 Task: Create a due date automation trigger when advanced on, 2 days before a card is due add fields with custom field "Resume" set to a date more than 1 days from now at 11:00 AM.
Action: Mouse moved to (1068, 324)
Screenshot: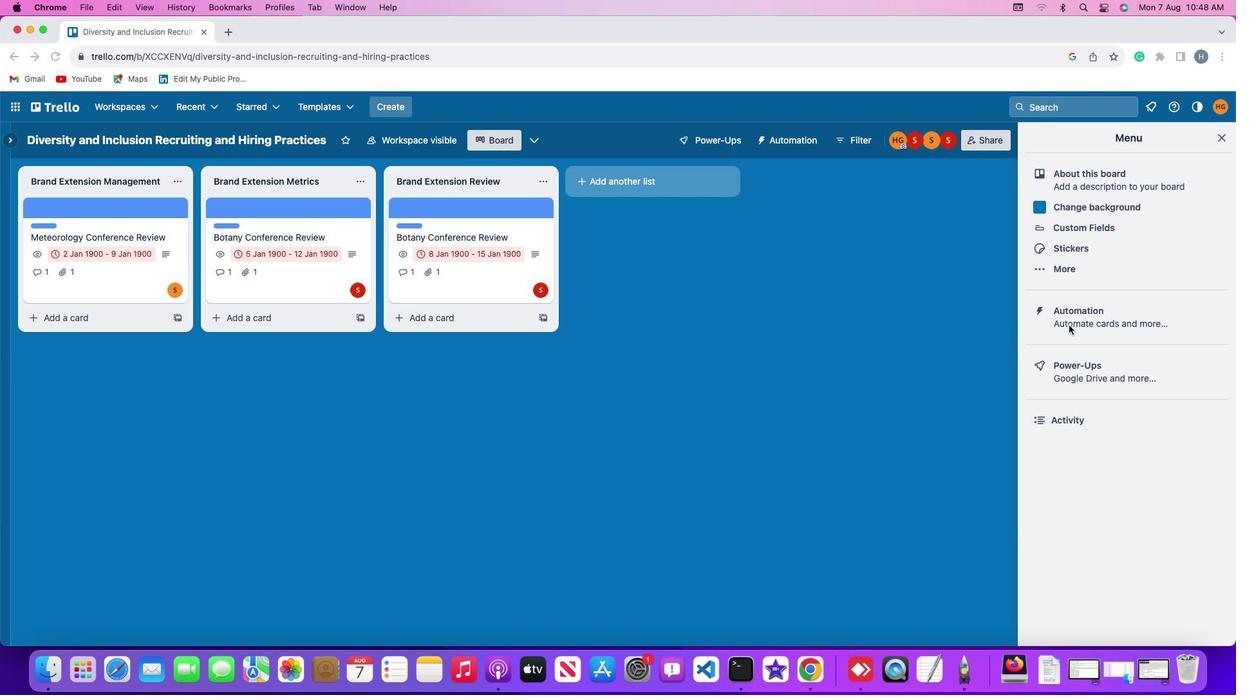 
Action: Mouse pressed left at (1068, 324)
Screenshot: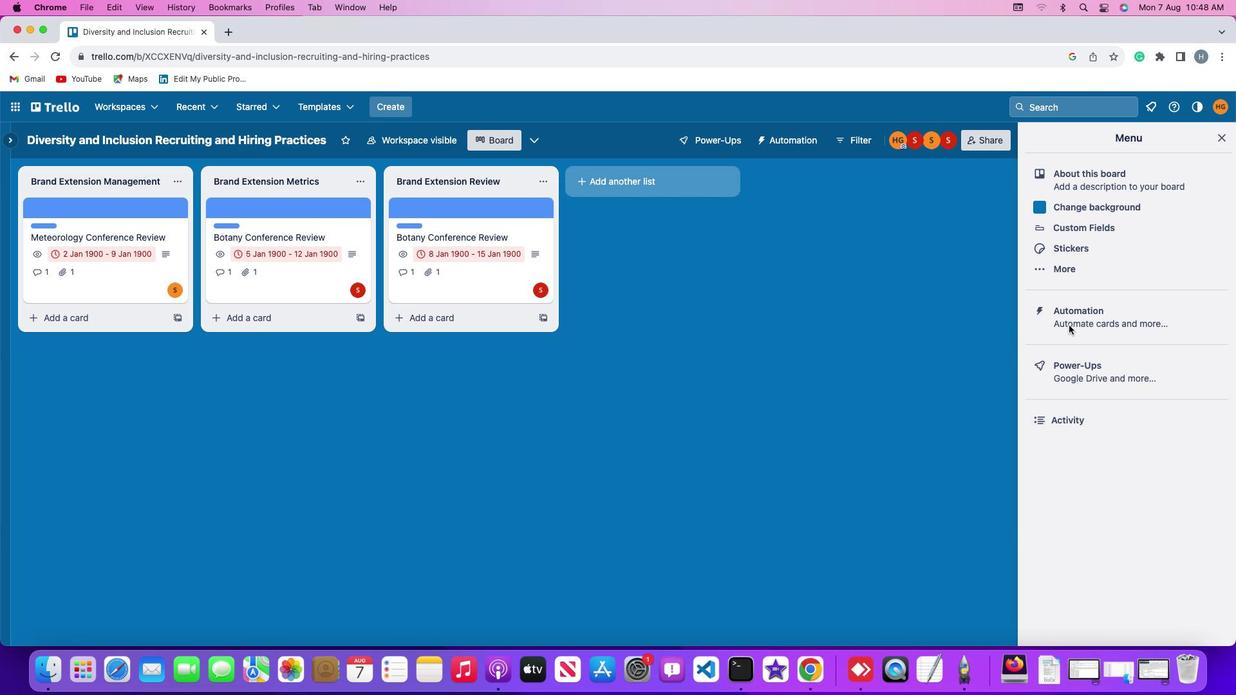 
Action: Mouse pressed left at (1068, 324)
Screenshot: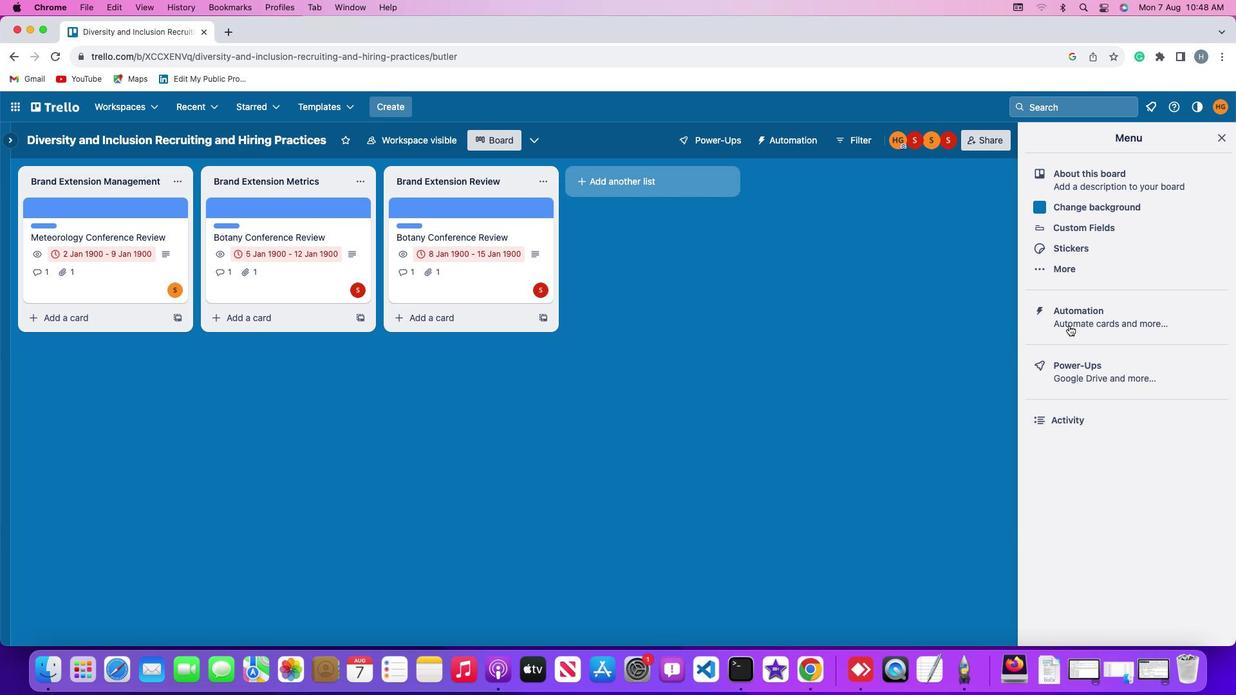
Action: Mouse moved to (51, 303)
Screenshot: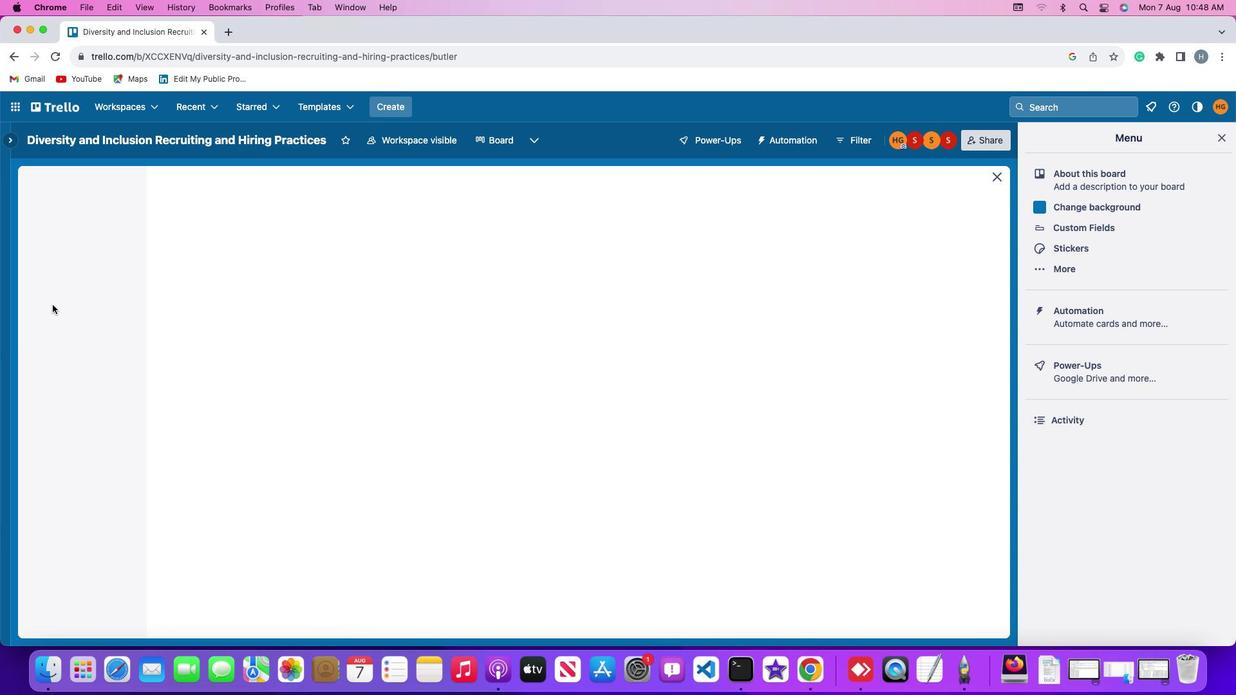 
Action: Mouse pressed left at (51, 303)
Screenshot: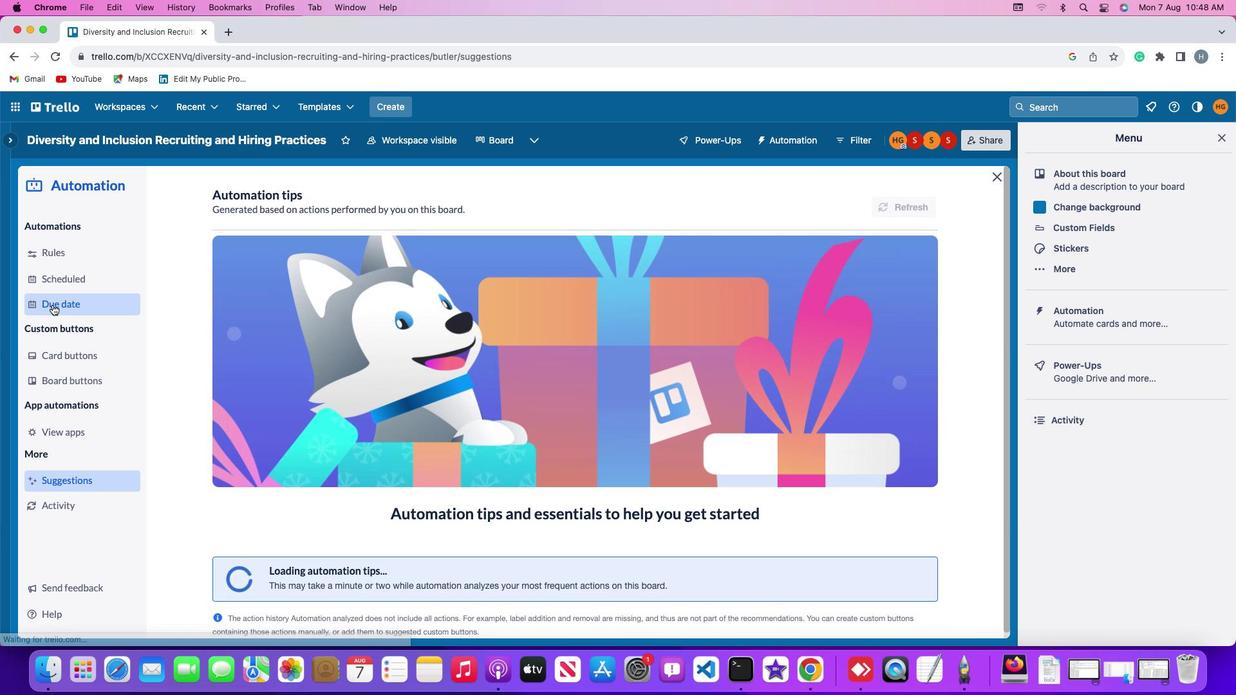 
Action: Mouse moved to (877, 195)
Screenshot: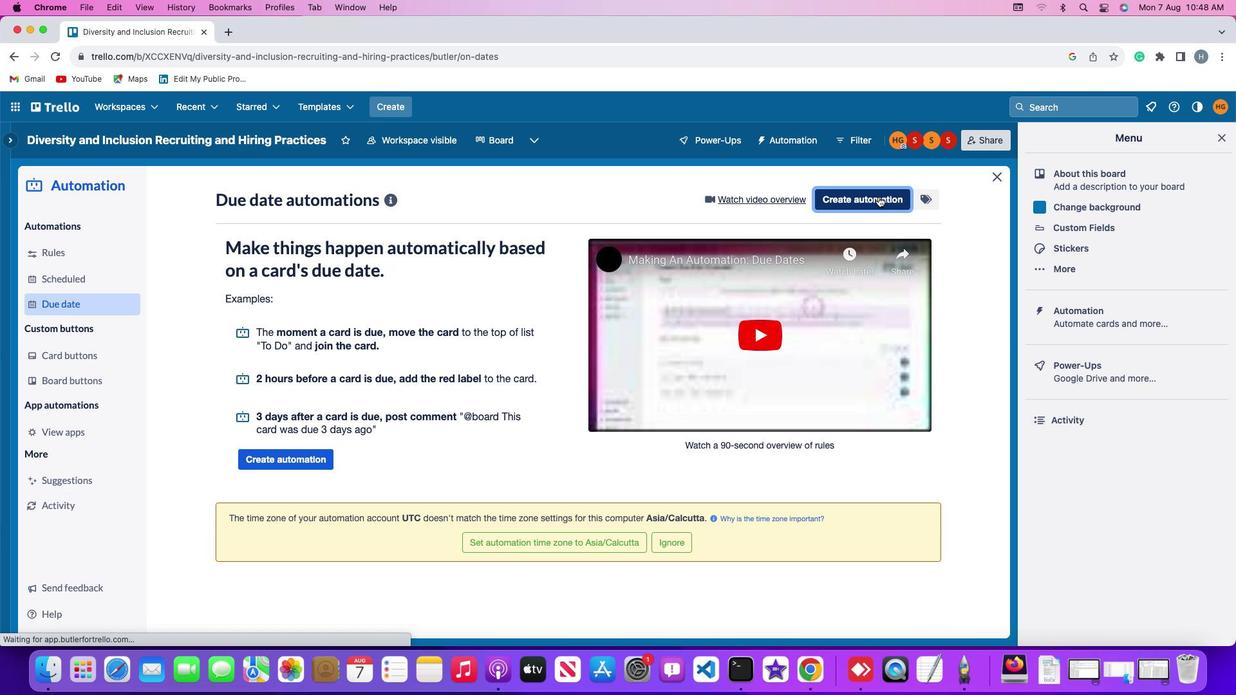 
Action: Mouse pressed left at (877, 195)
Screenshot: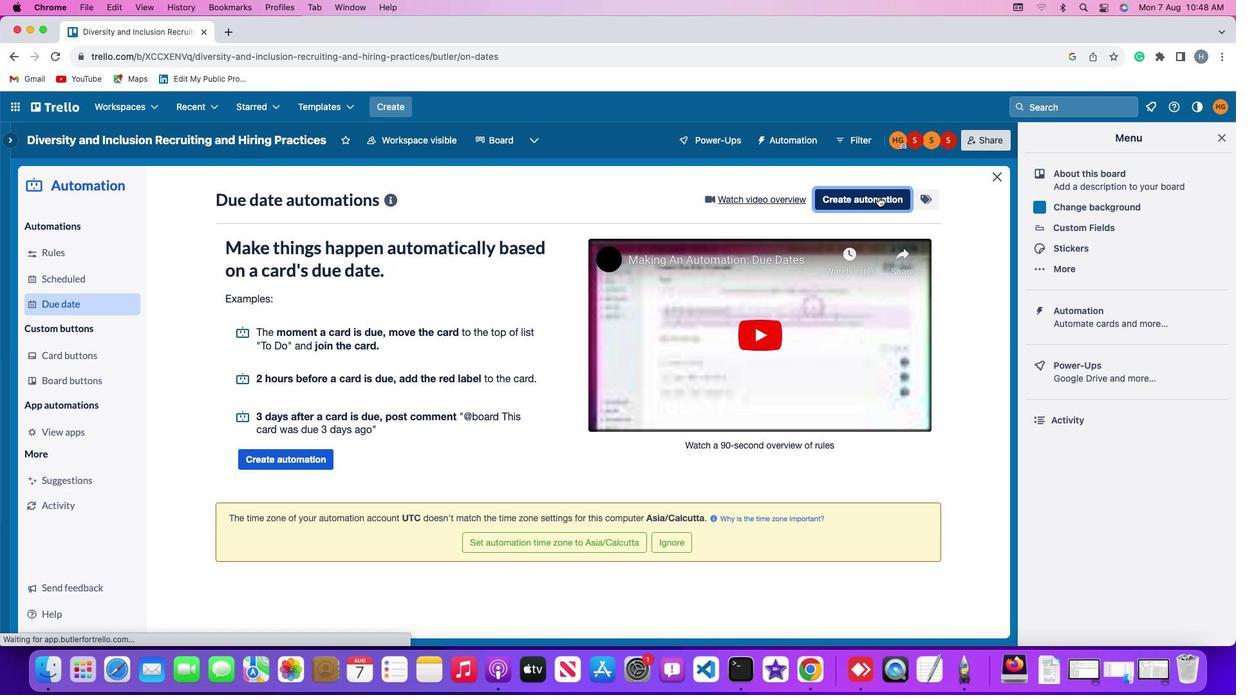 
Action: Mouse moved to (578, 317)
Screenshot: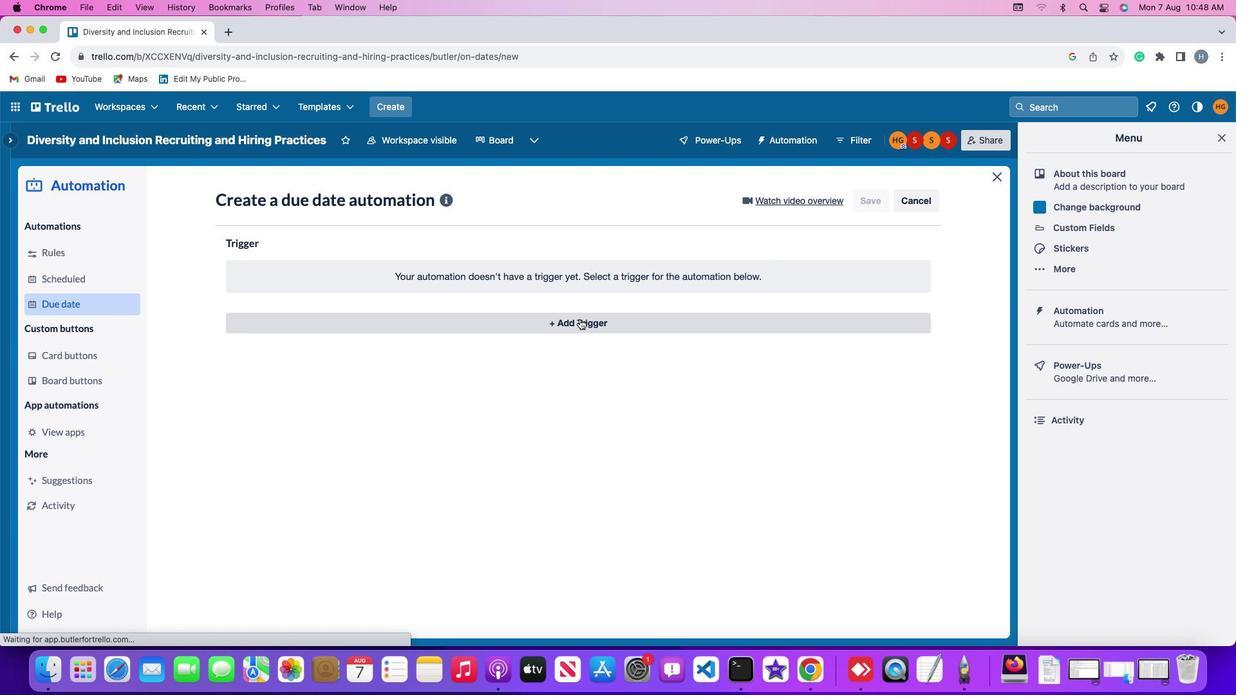 
Action: Mouse pressed left at (578, 317)
Screenshot: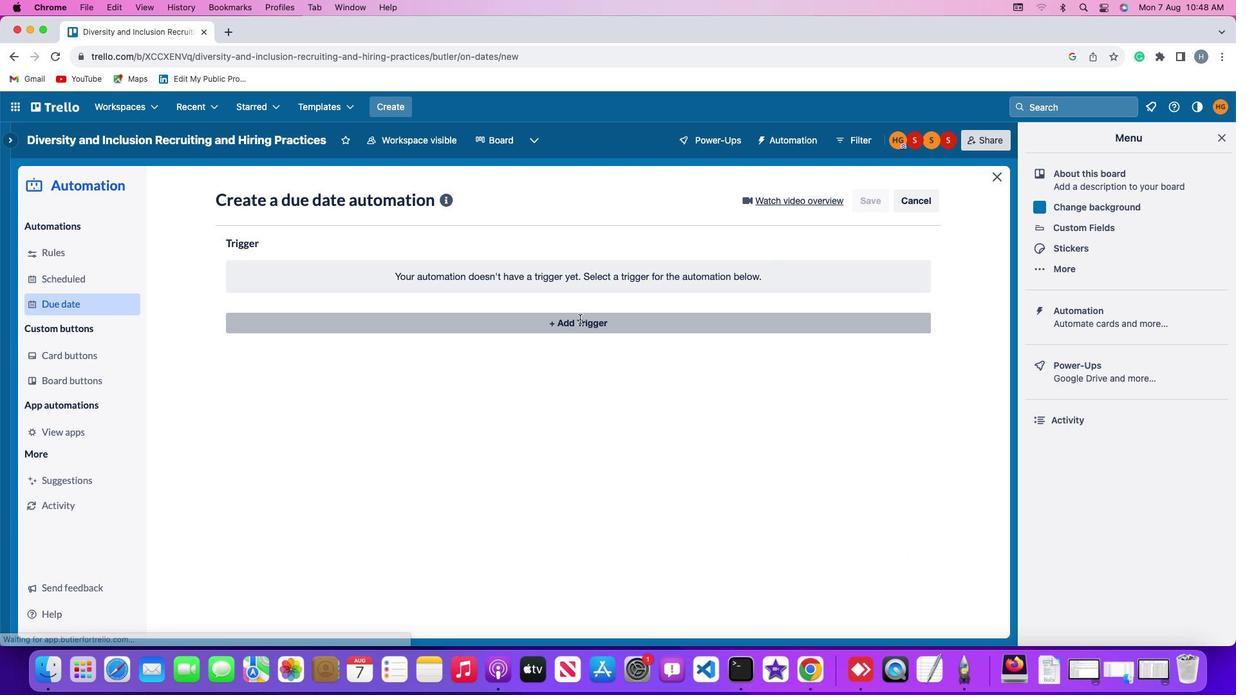 
Action: Mouse moved to (247, 516)
Screenshot: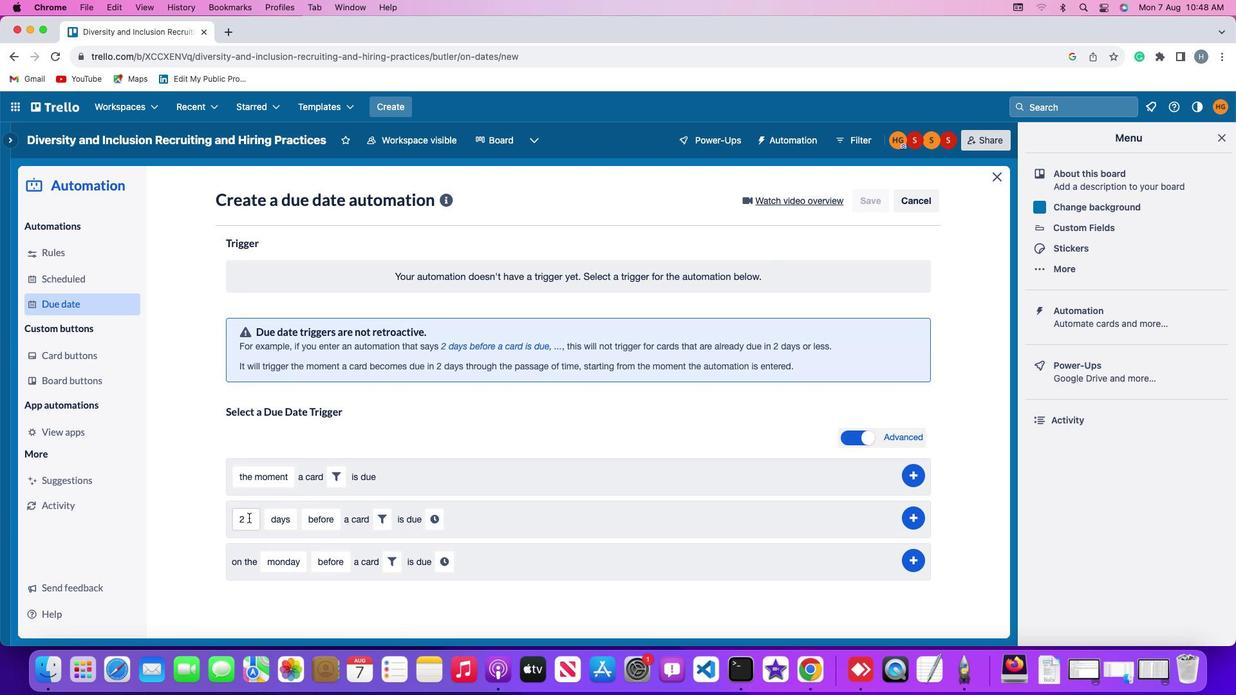 
Action: Mouse pressed left at (247, 516)
Screenshot: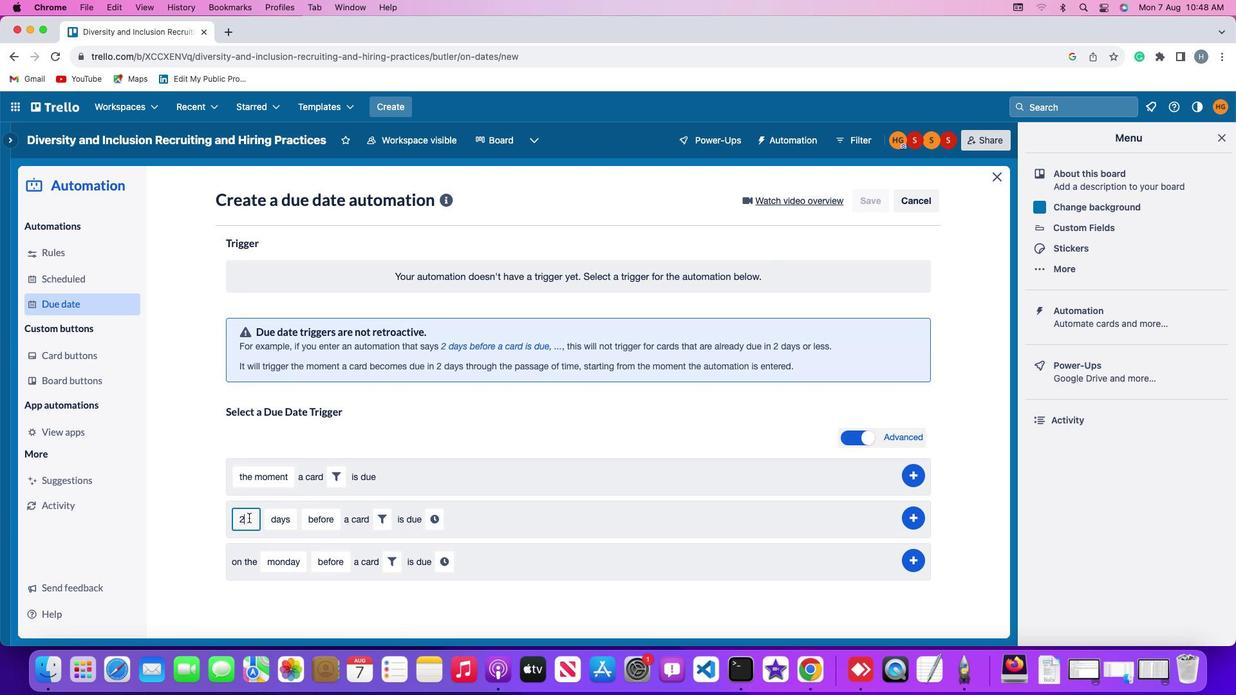 
Action: Key pressed Key.backspace
Screenshot: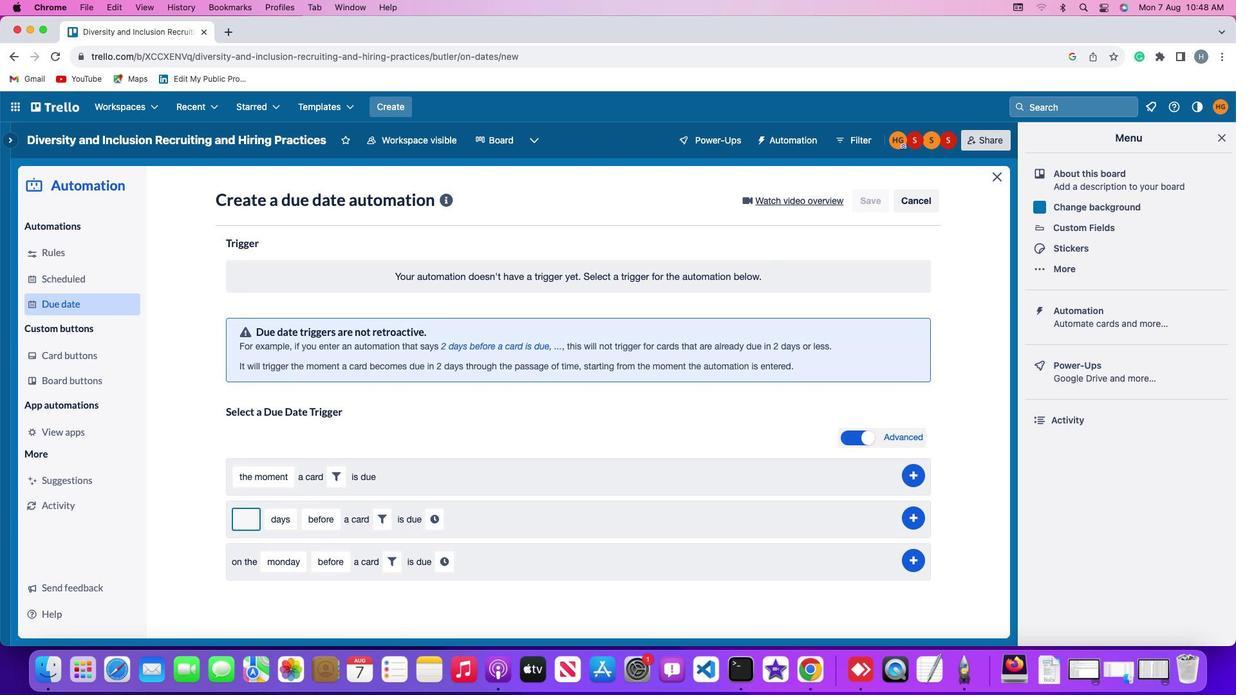 
Action: Mouse moved to (247, 516)
Screenshot: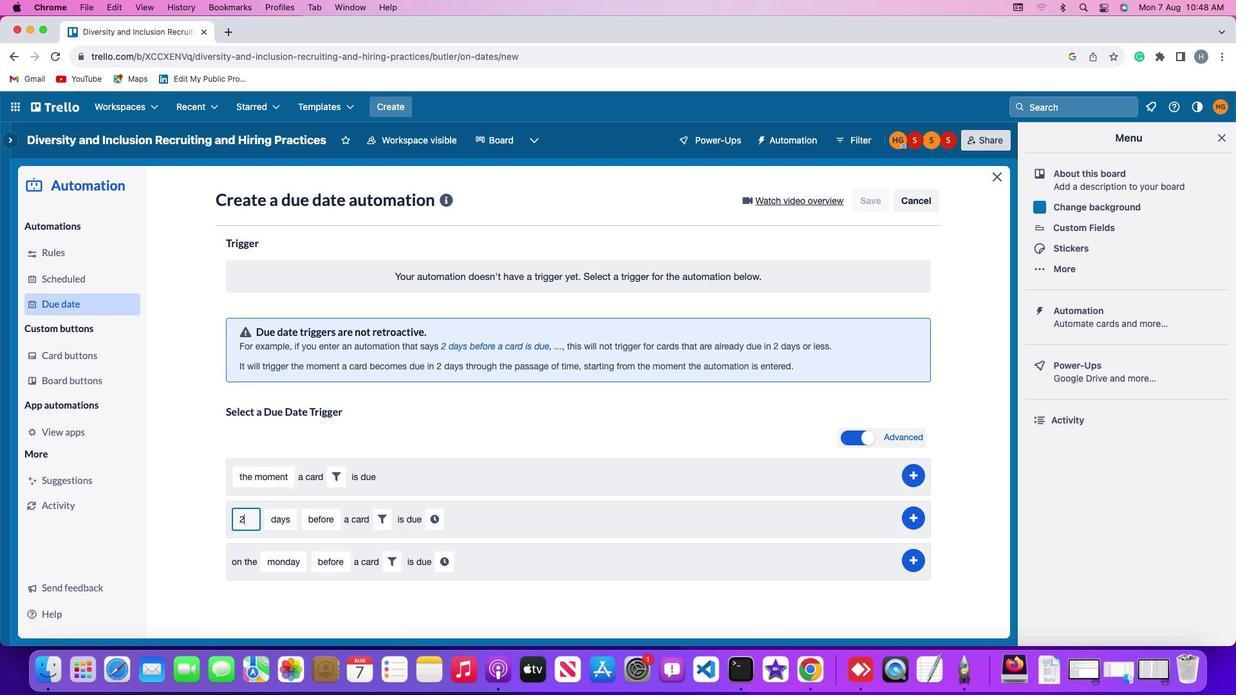 
Action: Key pressed '2'
Screenshot: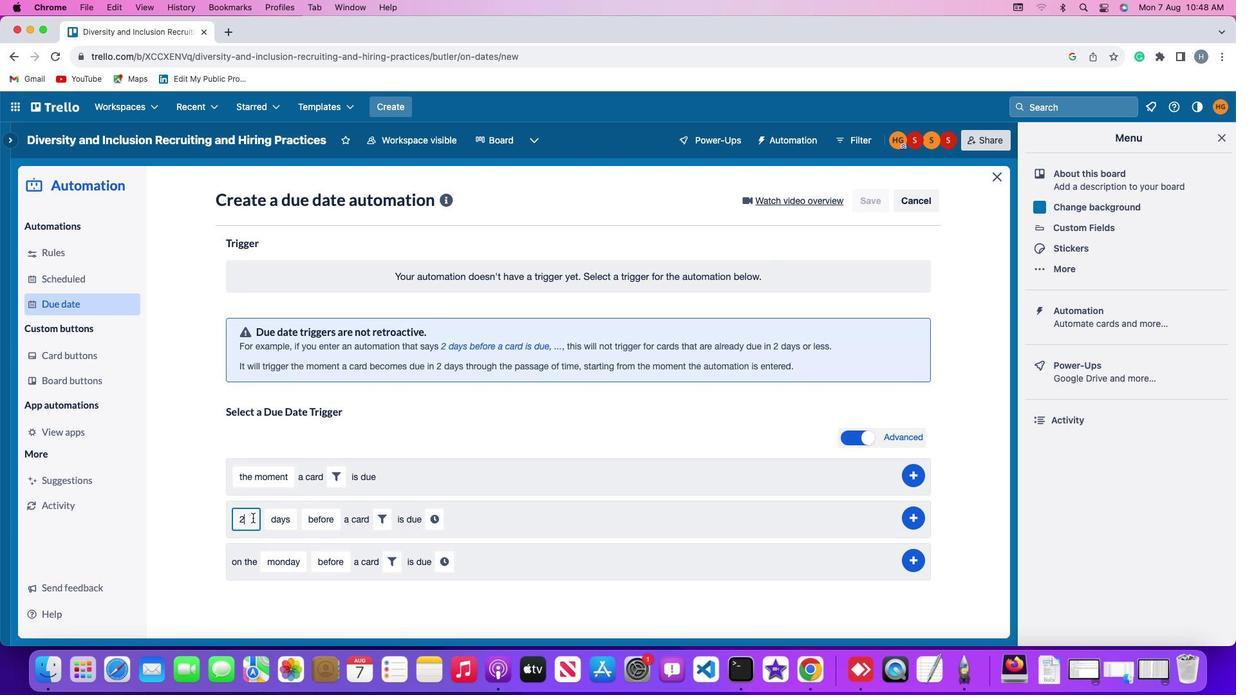 
Action: Mouse moved to (282, 516)
Screenshot: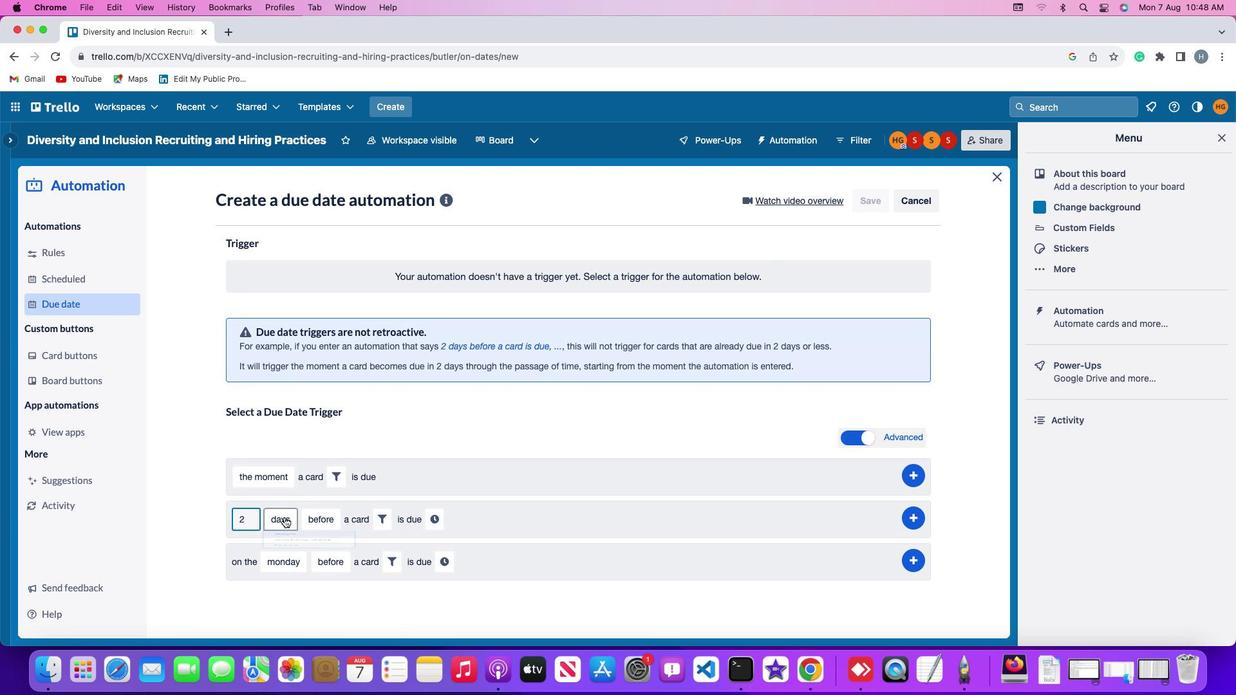 
Action: Mouse pressed left at (282, 516)
Screenshot: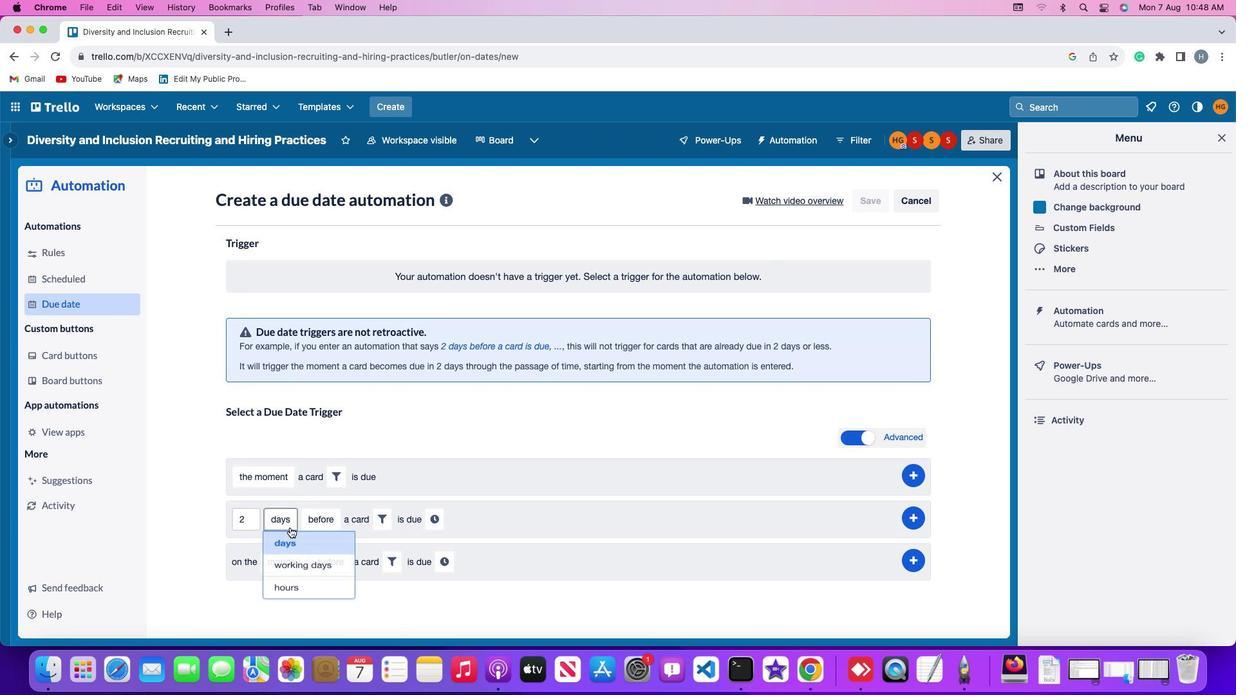 
Action: Mouse moved to (296, 542)
Screenshot: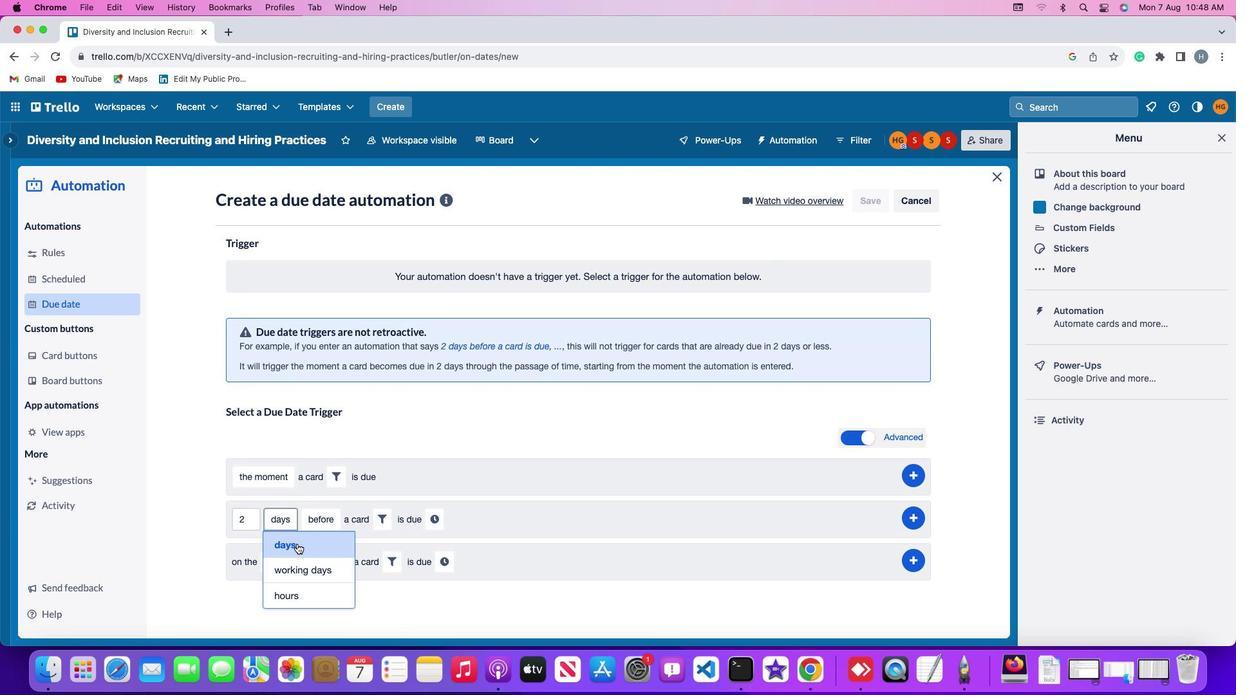 
Action: Mouse pressed left at (296, 542)
Screenshot: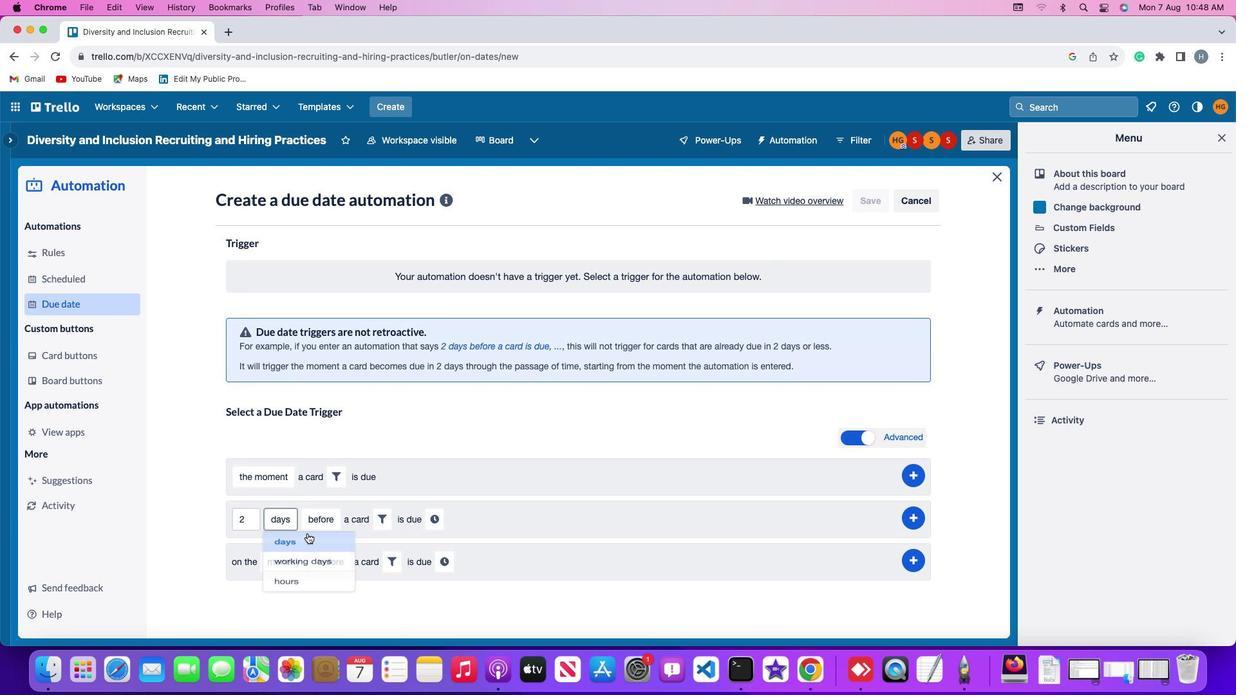 
Action: Mouse moved to (319, 522)
Screenshot: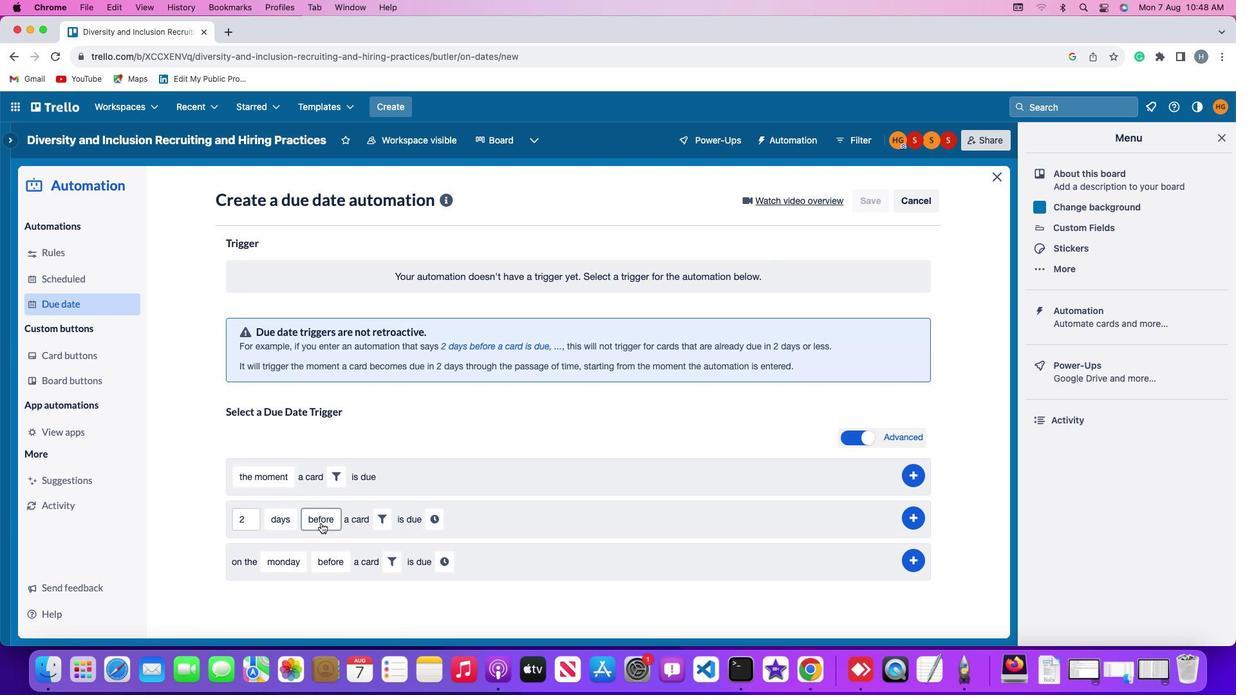 
Action: Mouse pressed left at (319, 522)
Screenshot: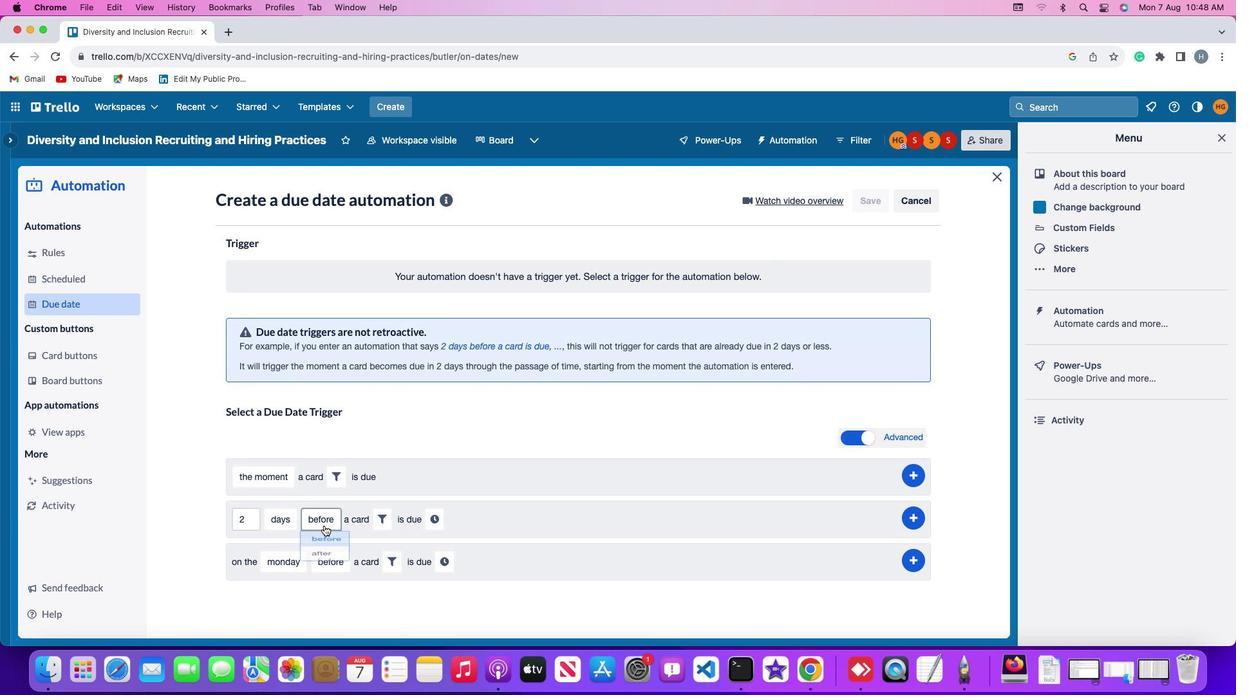 
Action: Mouse moved to (333, 546)
Screenshot: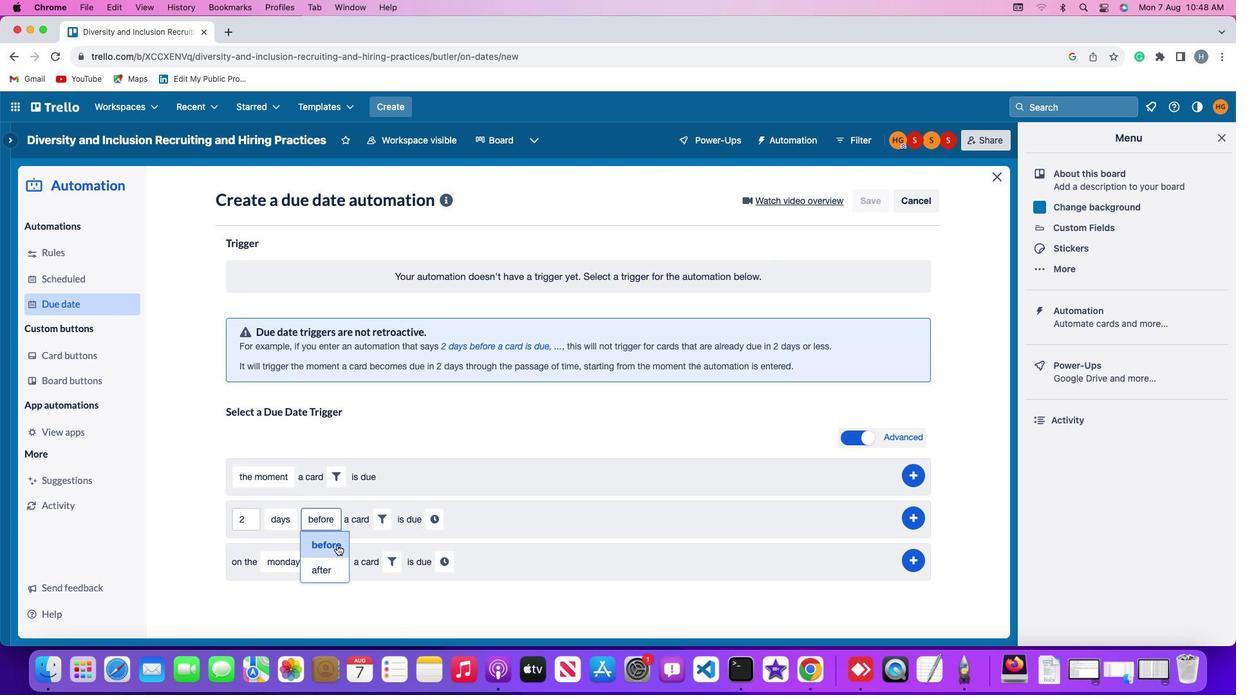 
Action: Mouse pressed left at (333, 546)
Screenshot: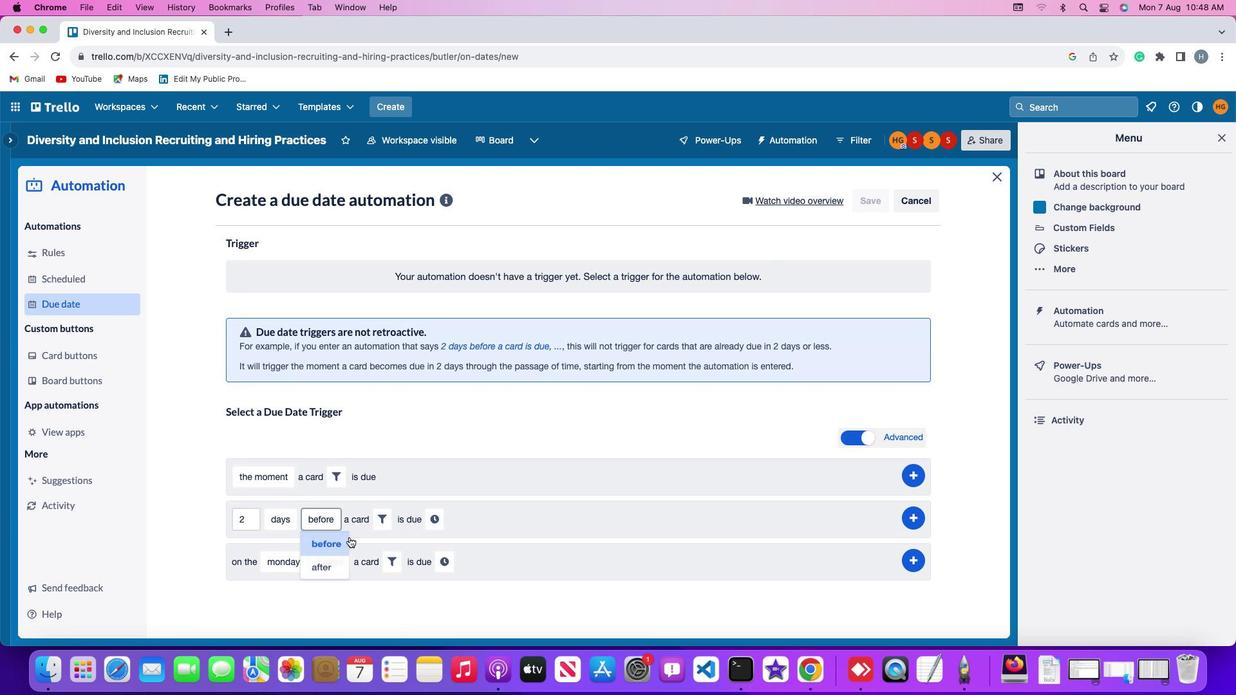 
Action: Mouse moved to (380, 518)
Screenshot: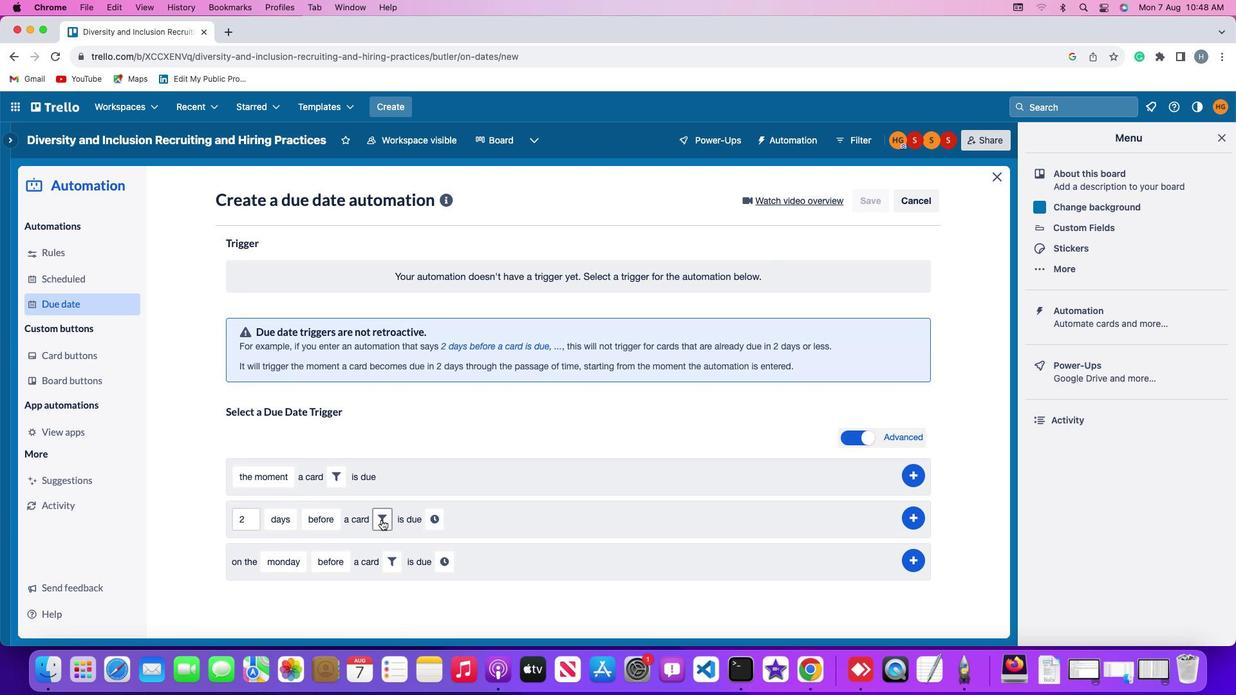 
Action: Mouse pressed left at (380, 518)
Screenshot: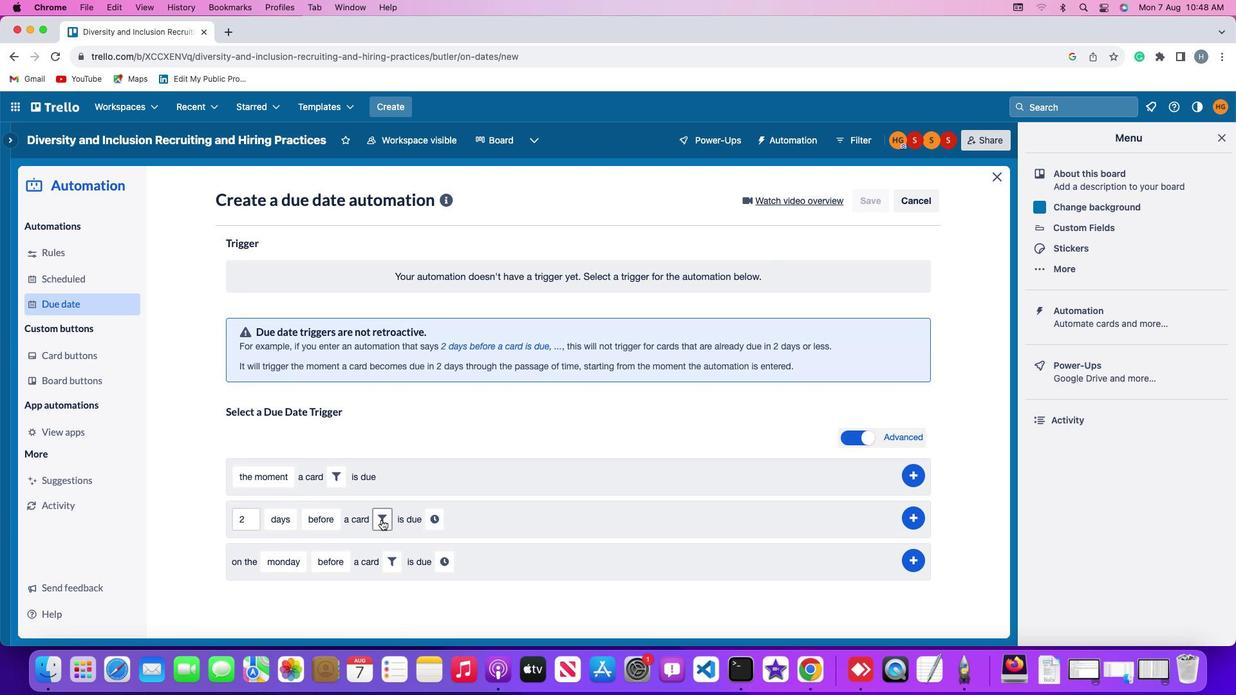 
Action: Mouse moved to (593, 559)
Screenshot: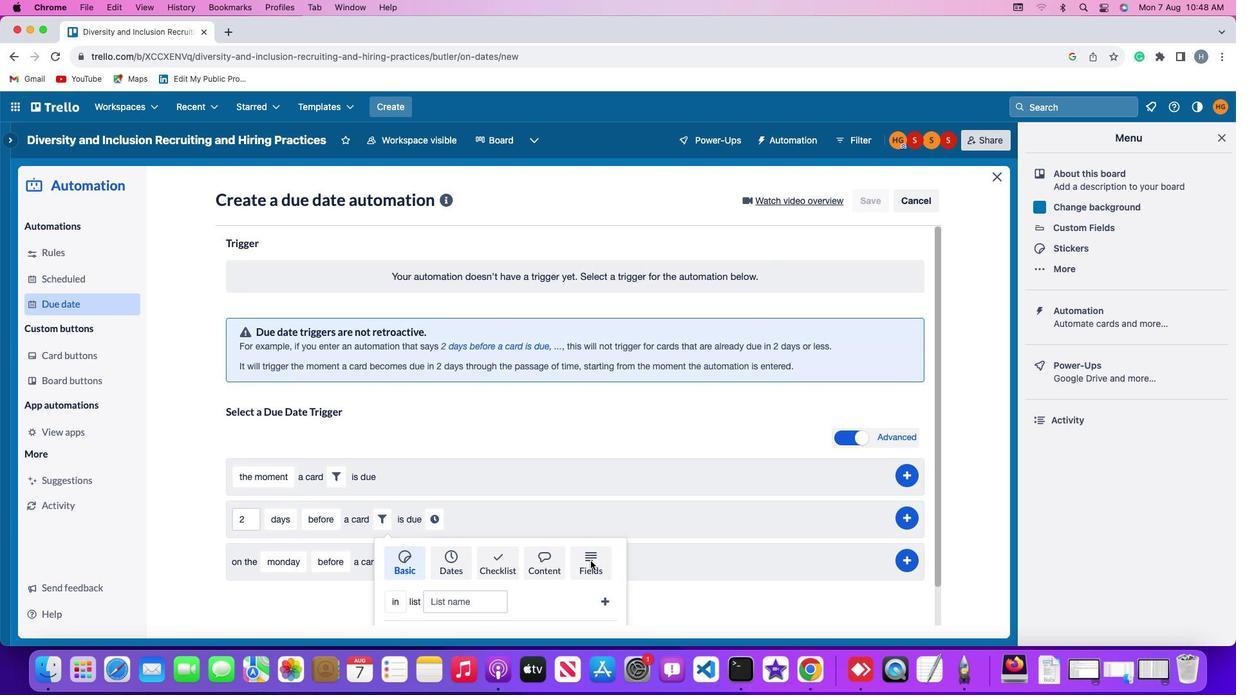
Action: Mouse pressed left at (593, 559)
Screenshot: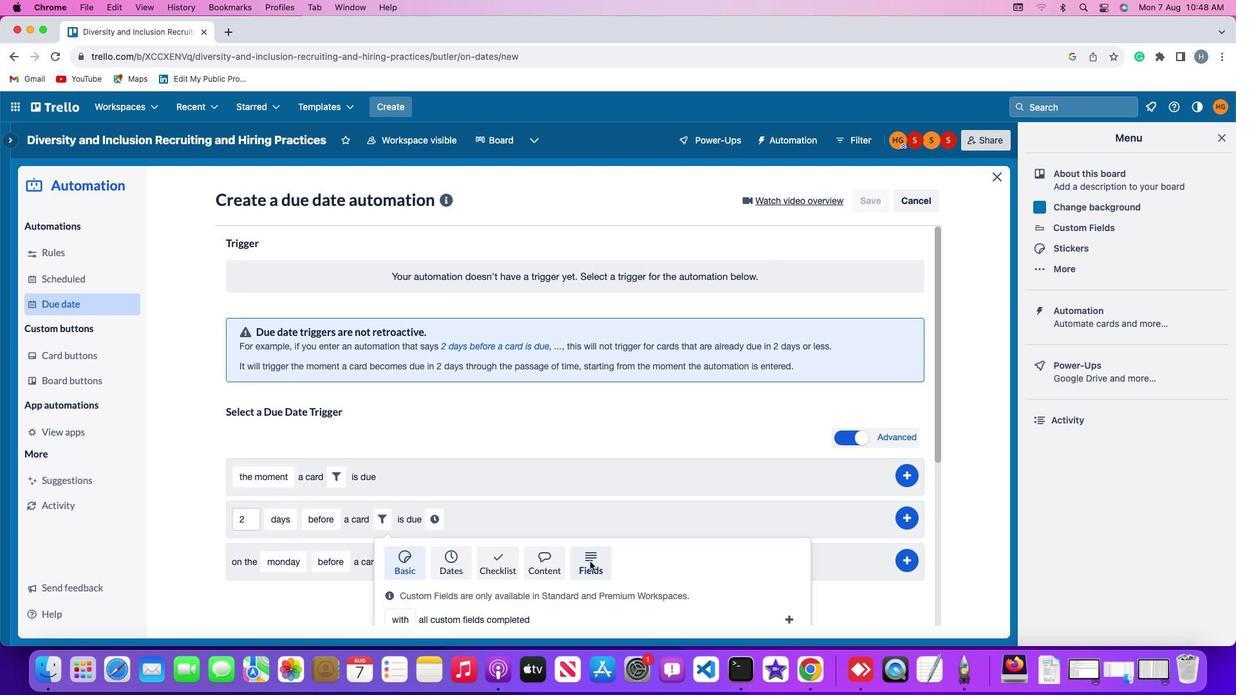
Action: Mouse moved to (430, 574)
Screenshot: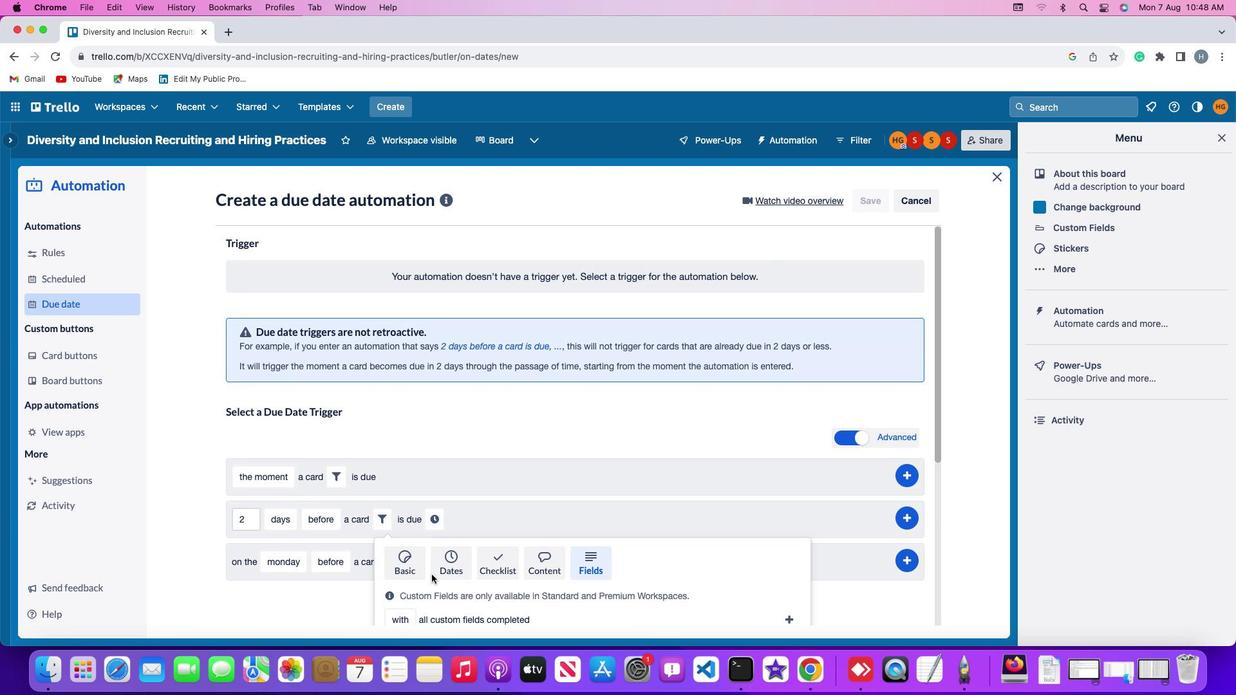 
Action: Mouse scrolled (430, 574) with delta (0, -1)
Screenshot: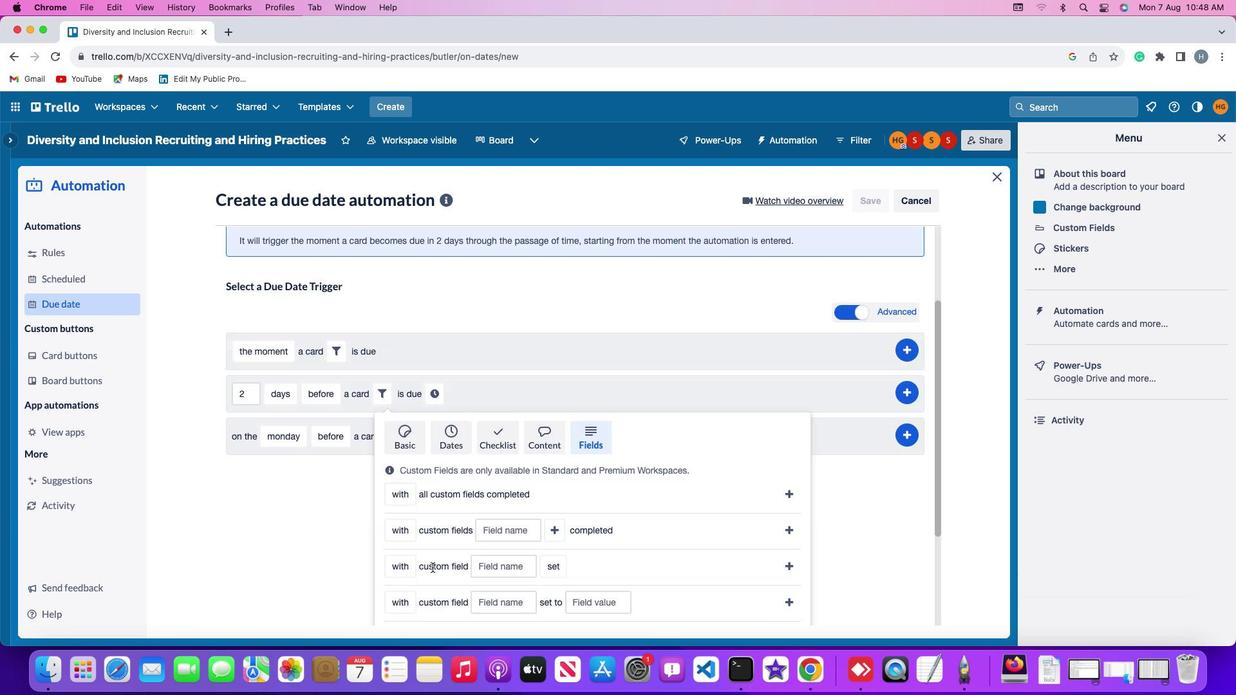 
Action: Mouse scrolled (430, 574) with delta (0, -1)
Screenshot: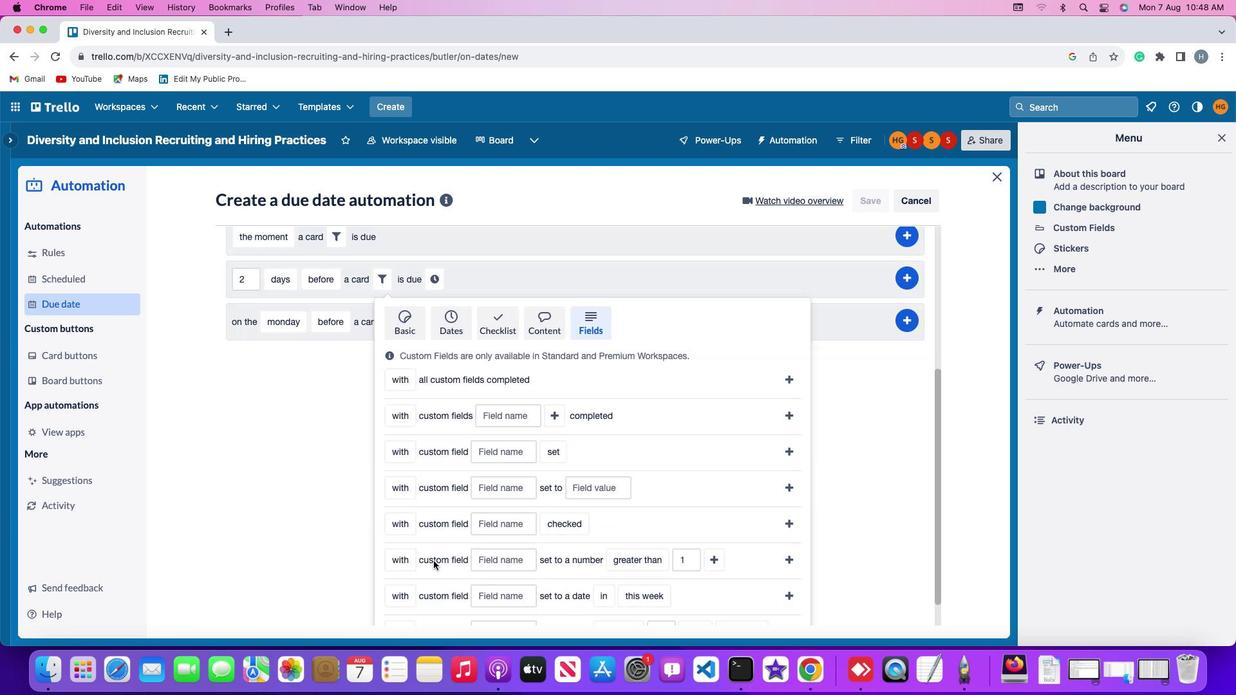 
Action: Mouse scrolled (430, 574) with delta (0, -3)
Screenshot: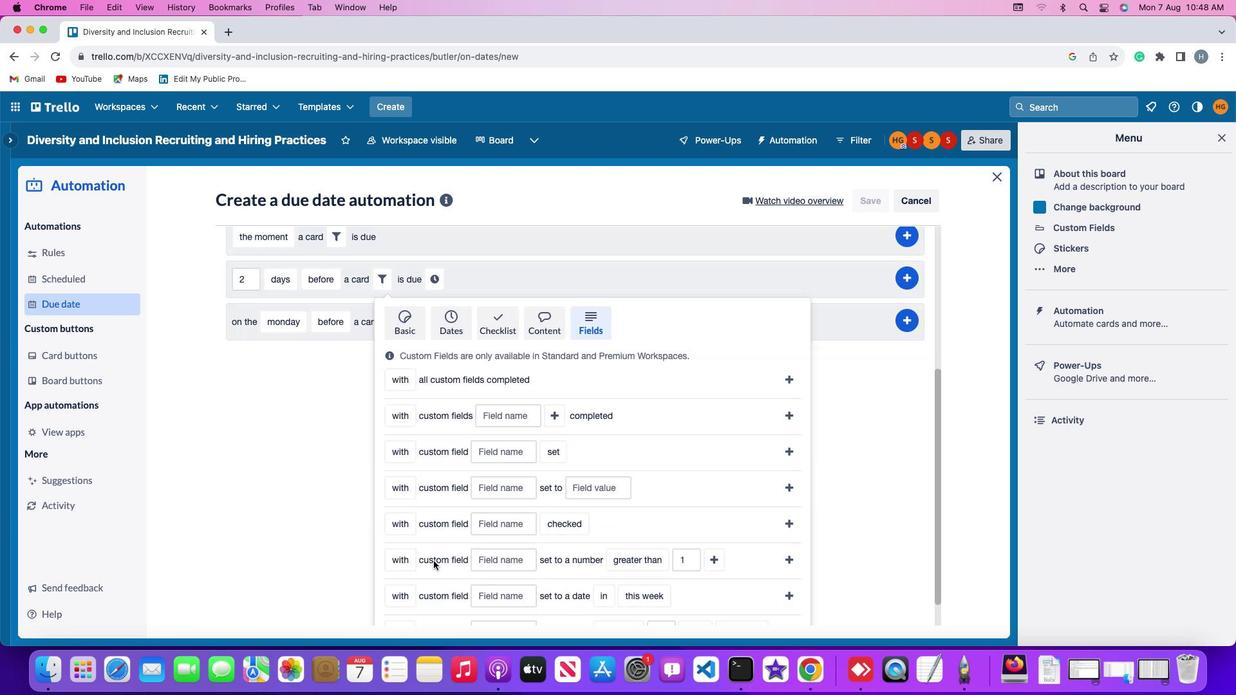 
Action: Mouse scrolled (430, 574) with delta (0, -3)
Screenshot: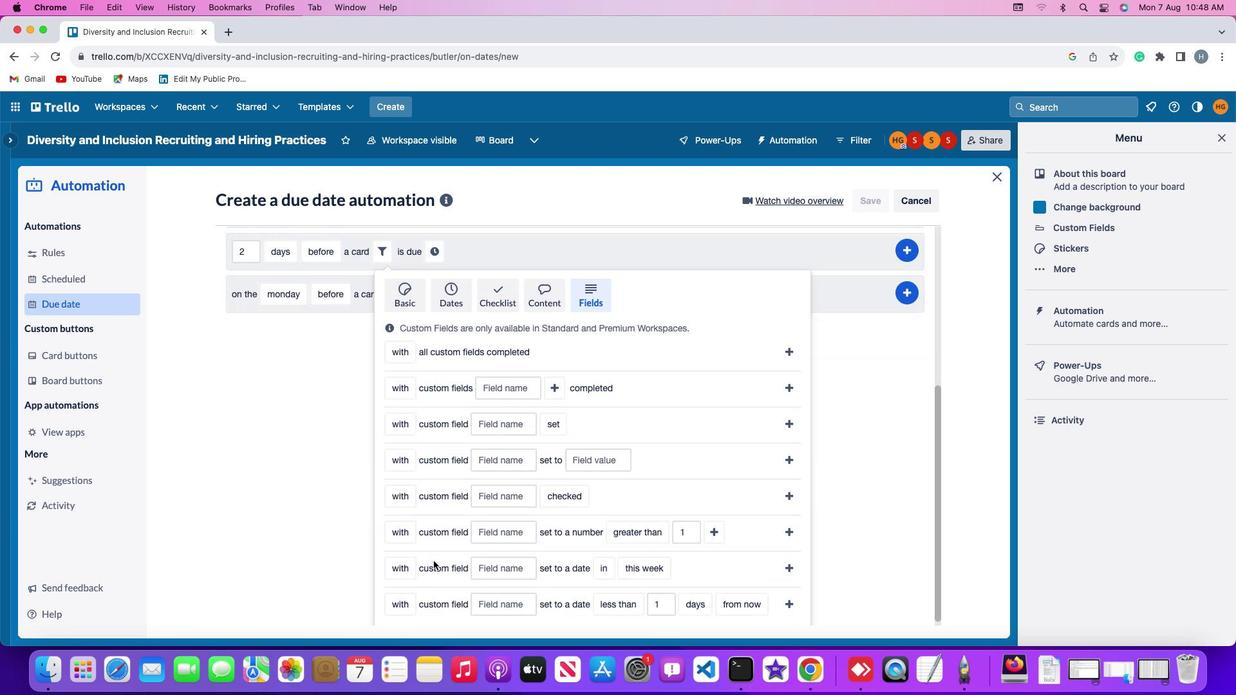 
Action: Mouse scrolled (430, 574) with delta (0, -4)
Screenshot: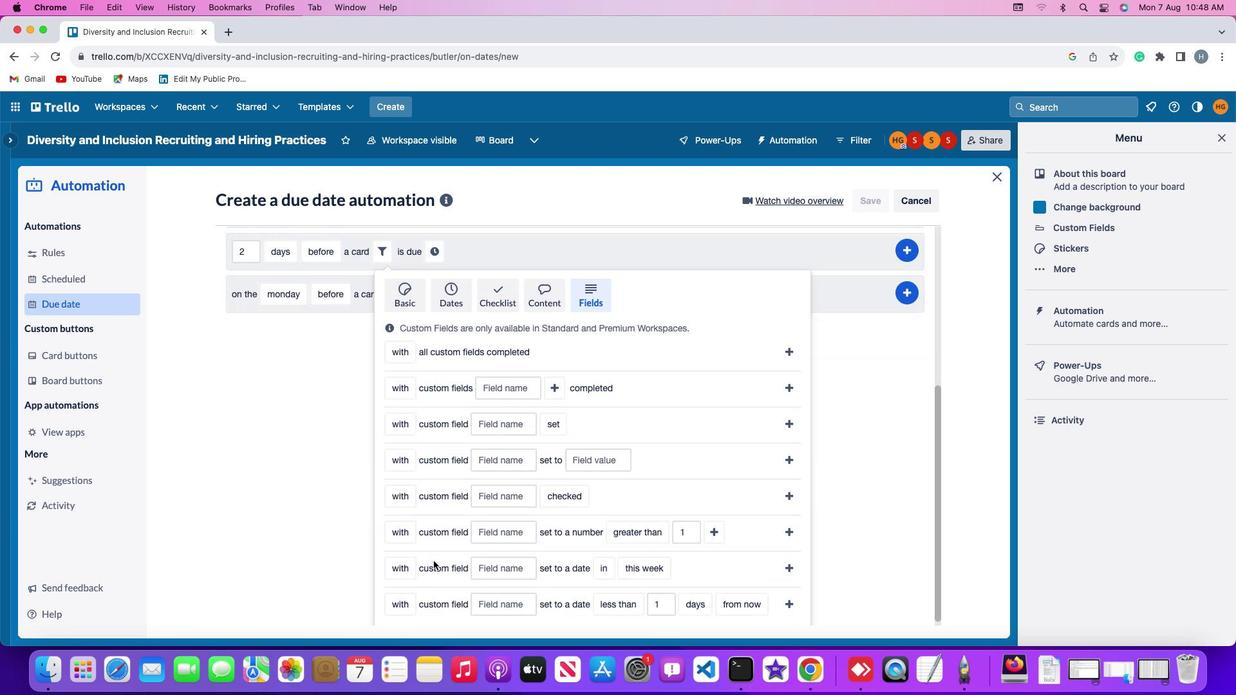 
Action: Mouse scrolled (430, 574) with delta (0, -5)
Screenshot: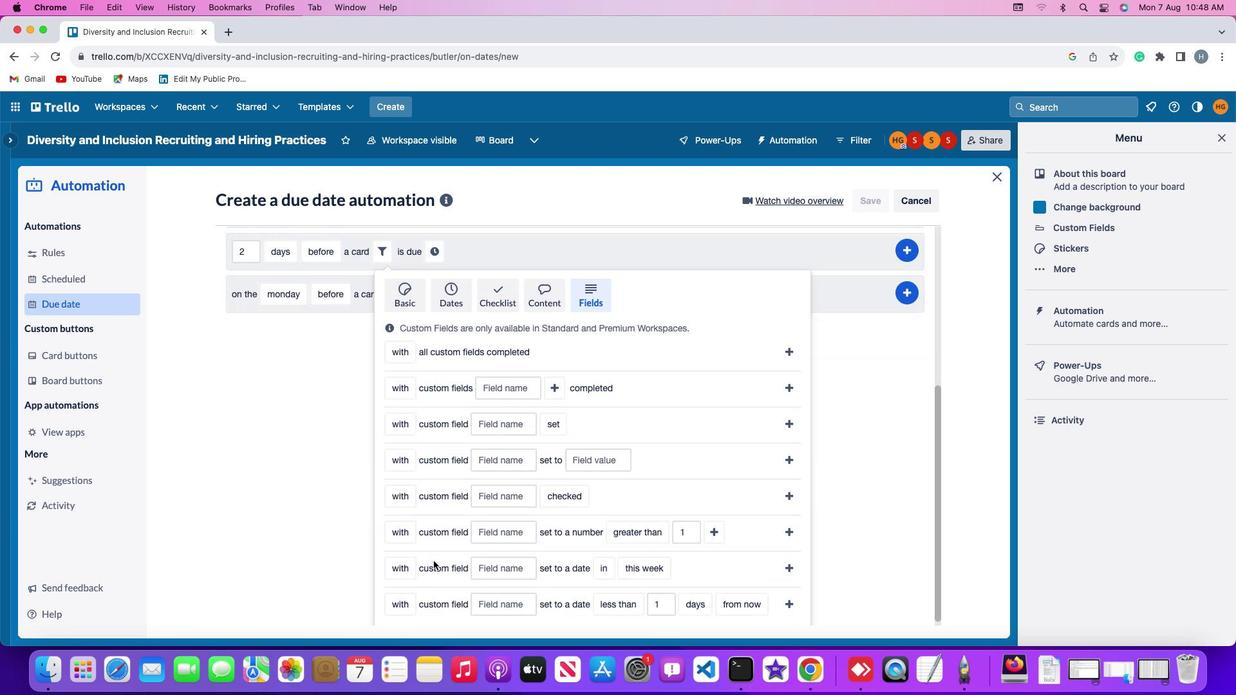 
Action: Mouse scrolled (430, 574) with delta (0, -5)
Screenshot: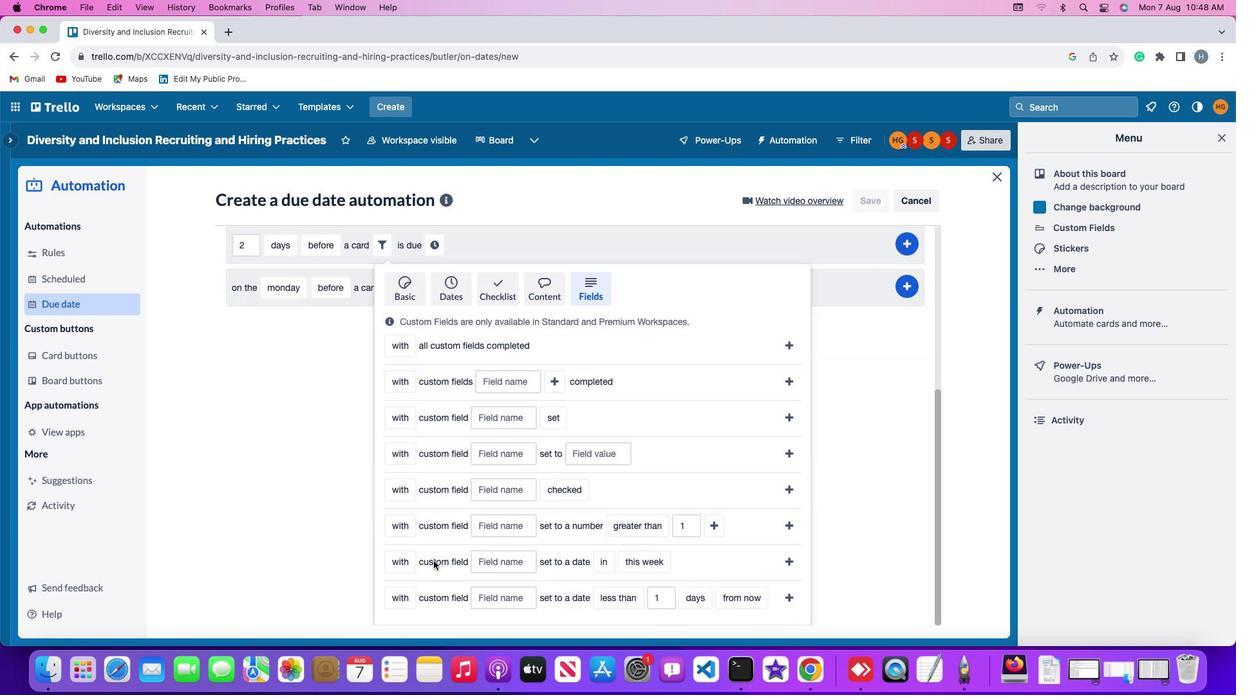 
Action: Mouse moved to (432, 560)
Screenshot: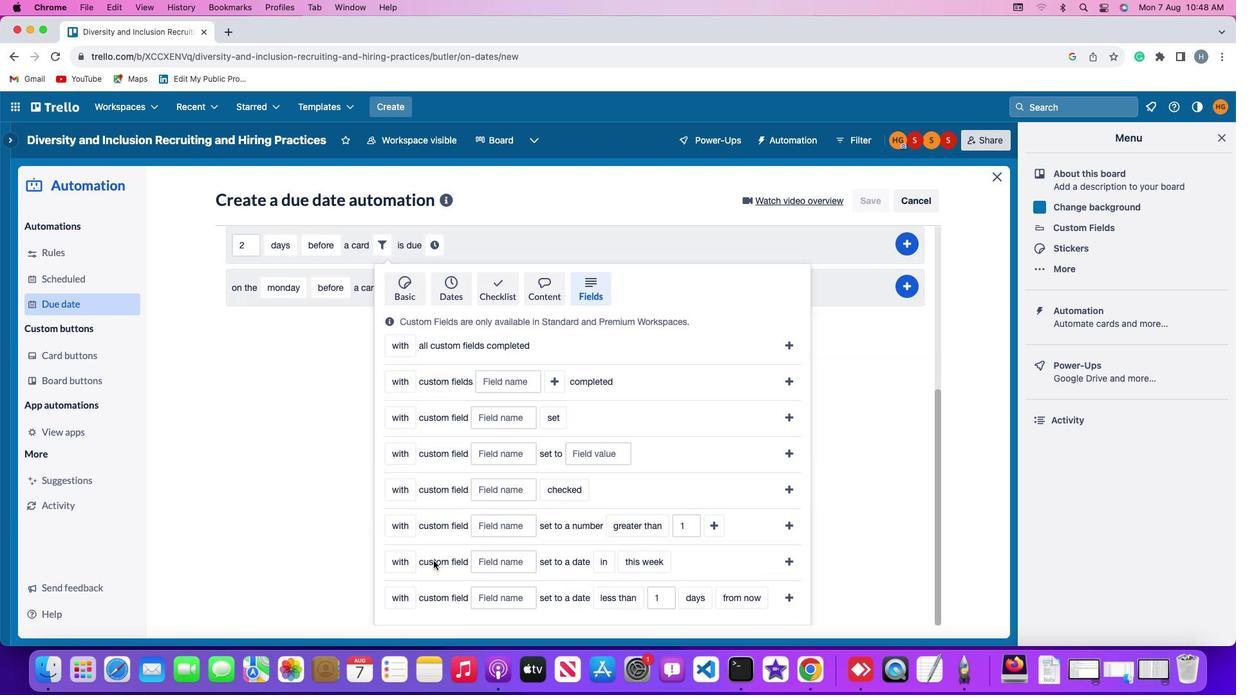 
Action: Mouse scrolled (432, 560) with delta (0, -1)
Screenshot: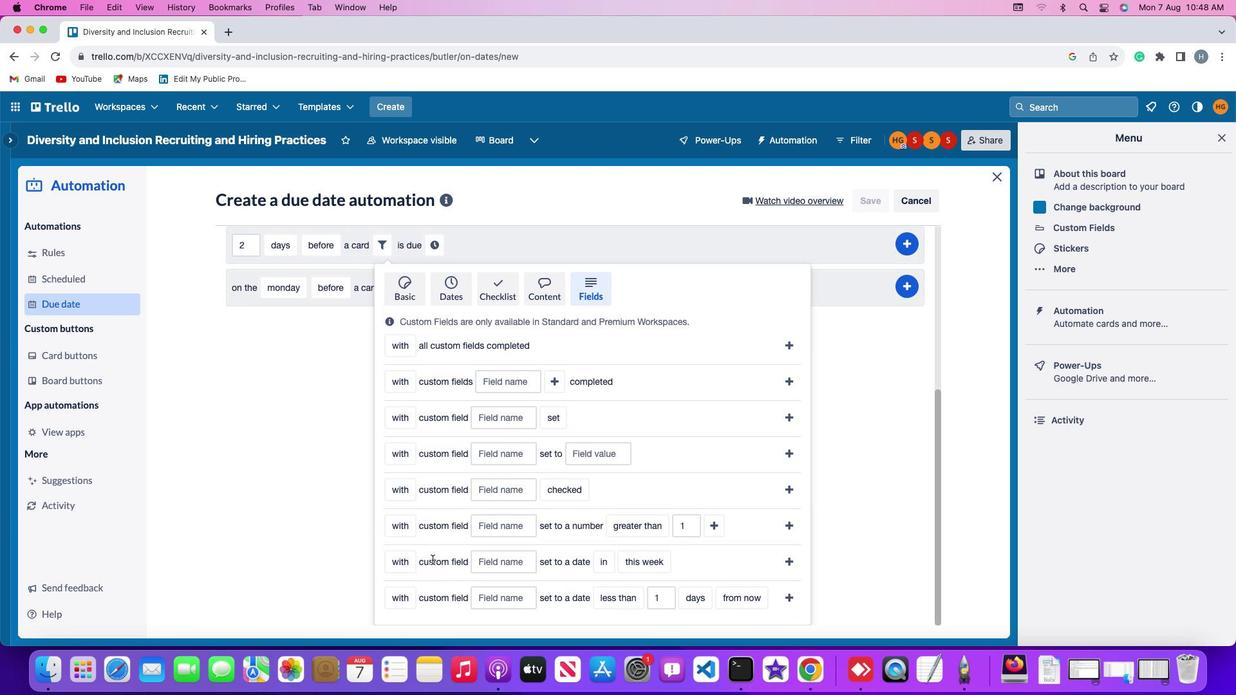 
Action: Mouse scrolled (432, 560) with delta (0, -1)
Screenshot: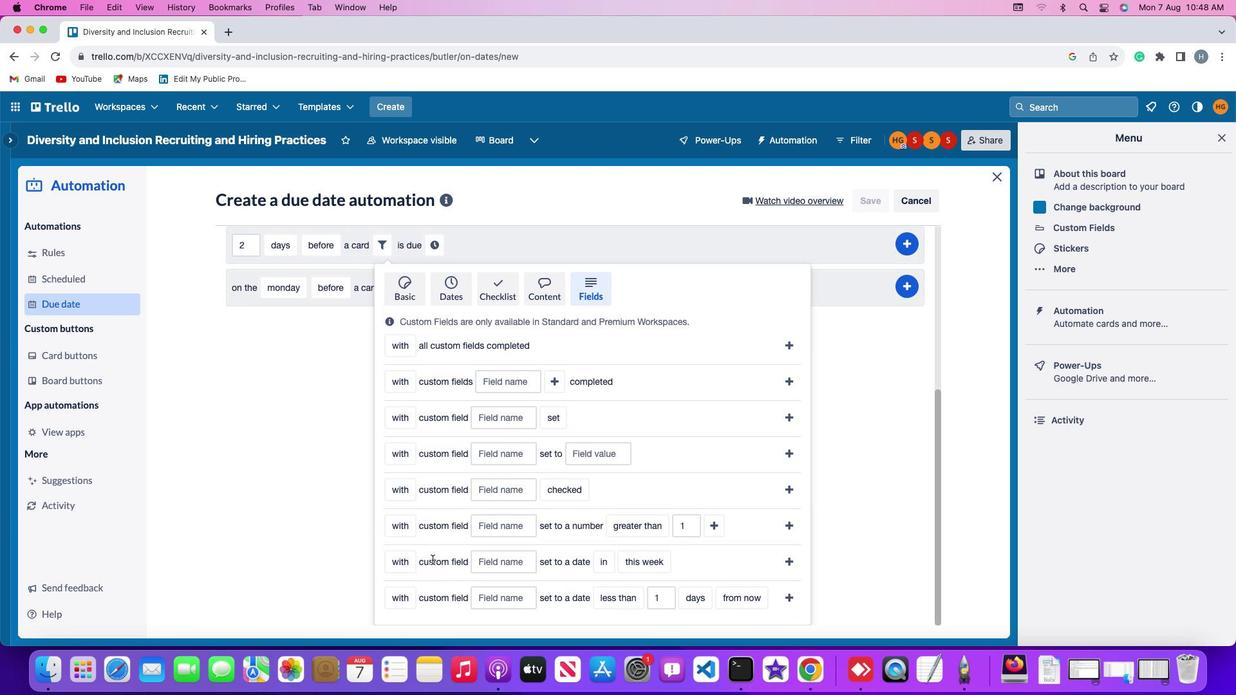 
Action: Mouse scrolled (432, 560) with delta (0, -2)
Screenshot: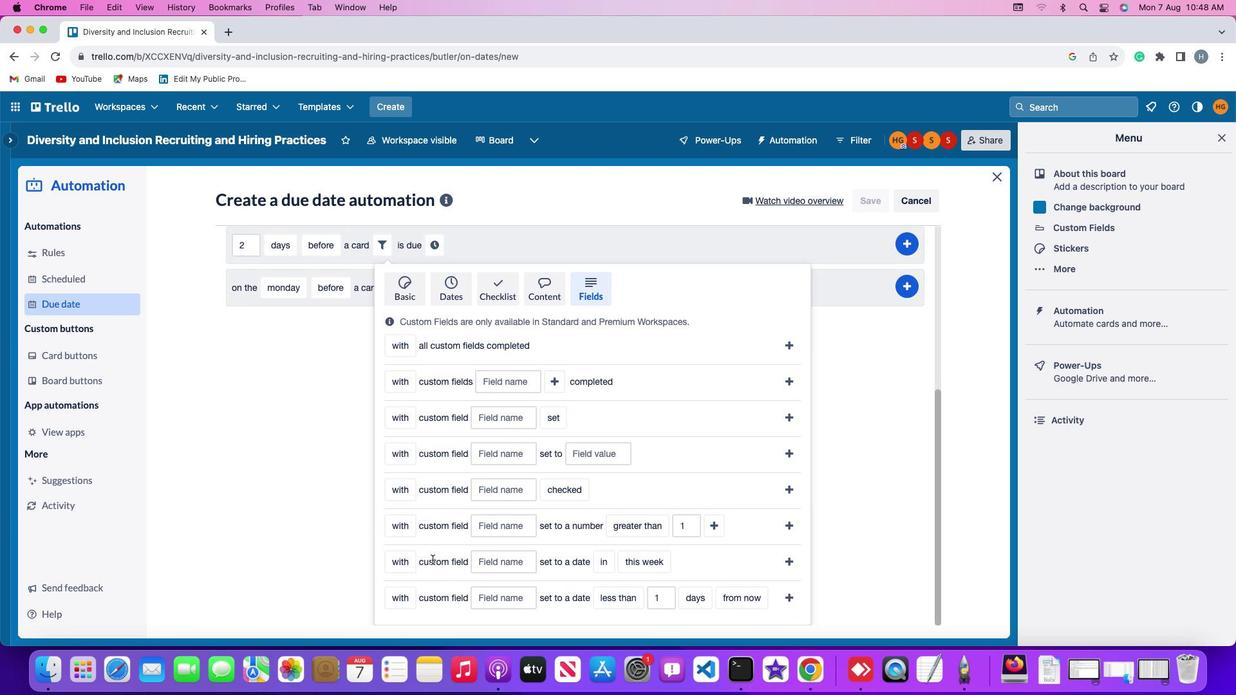 
Action: Mouse scrolled (432, 560) with delta (0, -3)
Screenshot: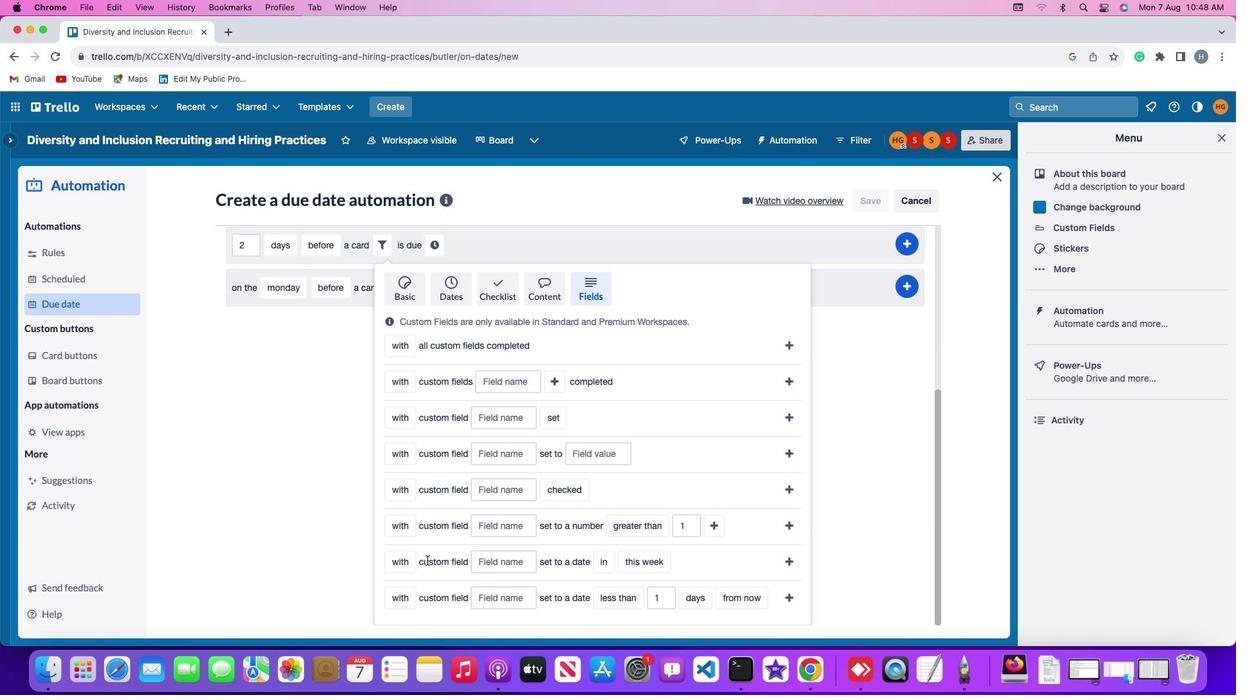 
Action: Mouse moved to (395, 599)
Screenshot: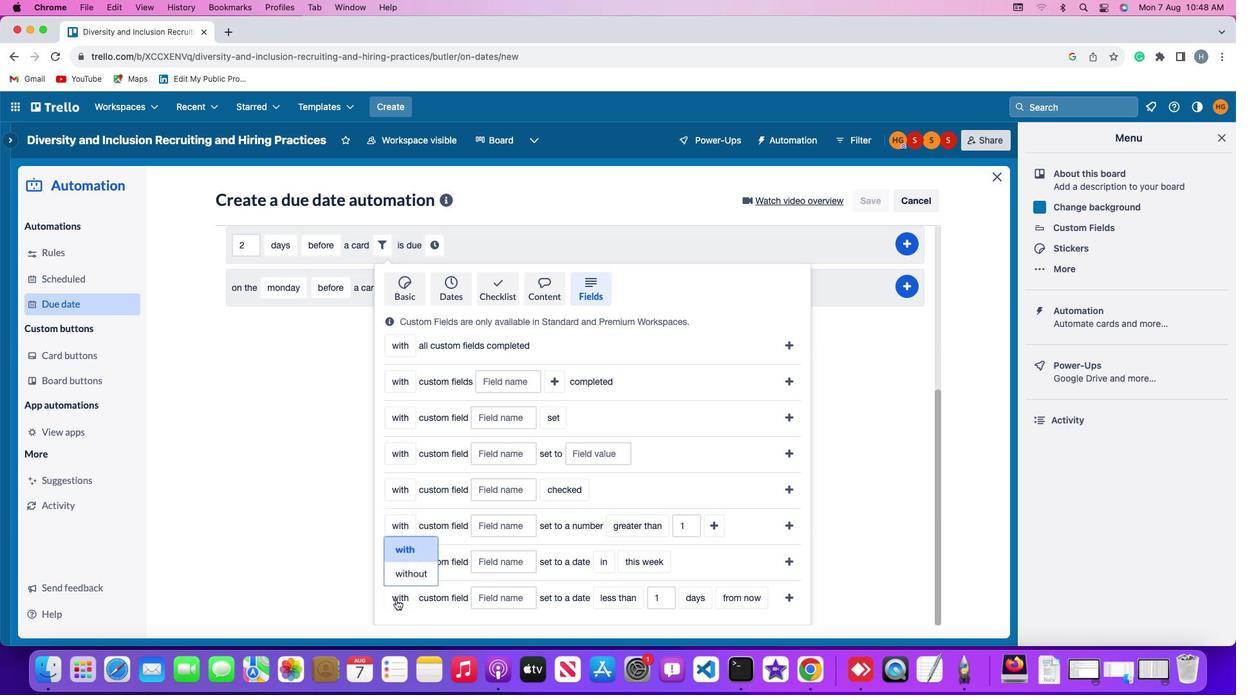 
Action: Mouse pressed left at (395, 599)
Screenshot: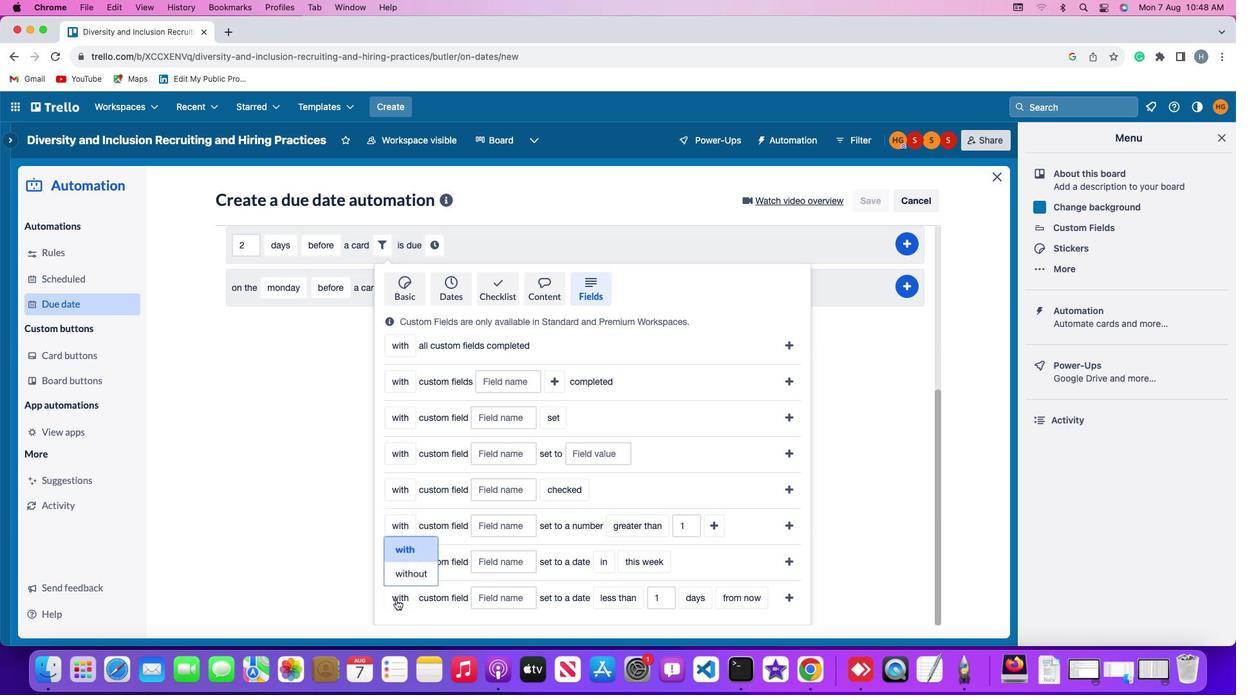 
Action: Mouse moved to (404, 547)
Screenshot: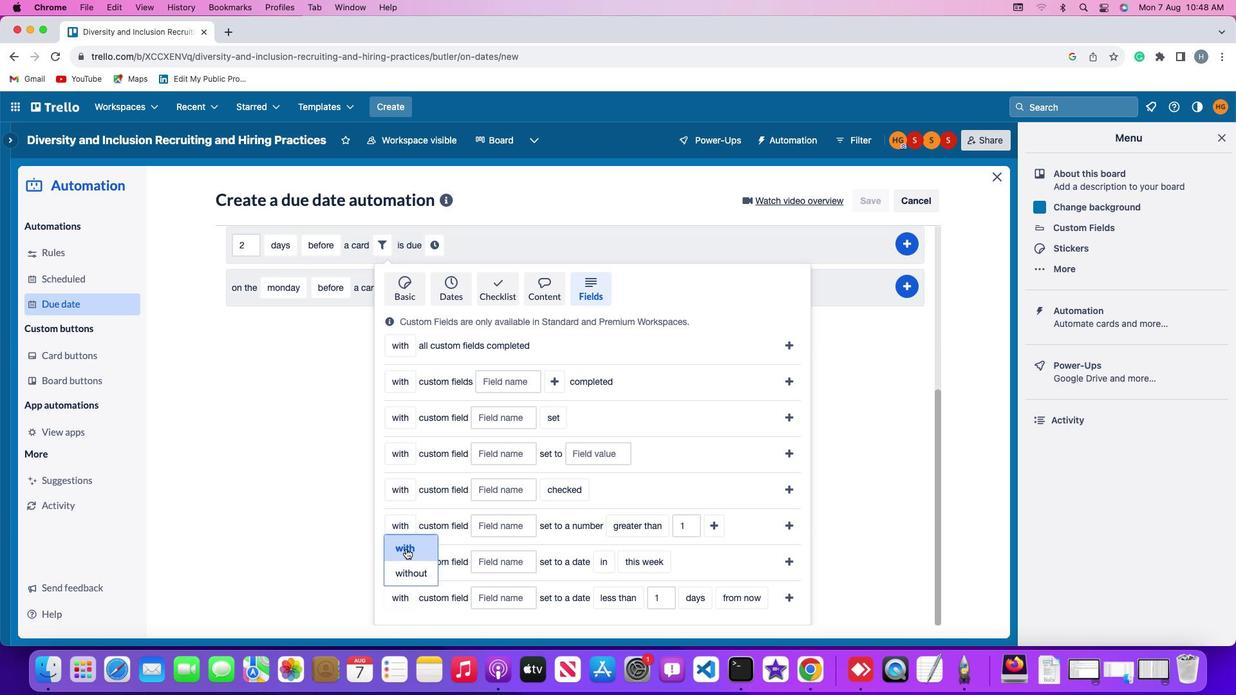 
Action: Mouse pressed left at (404, 547)
Screenshot: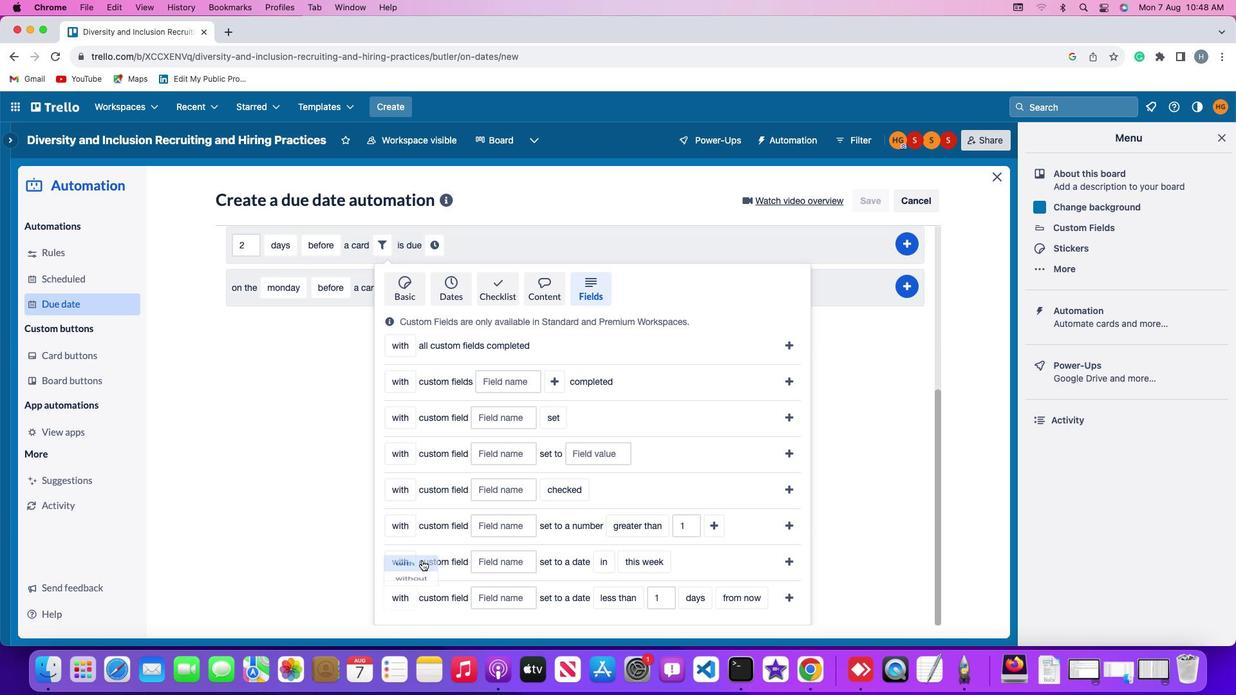 
Action: Mouse moved to (512, 597)
Screenshot: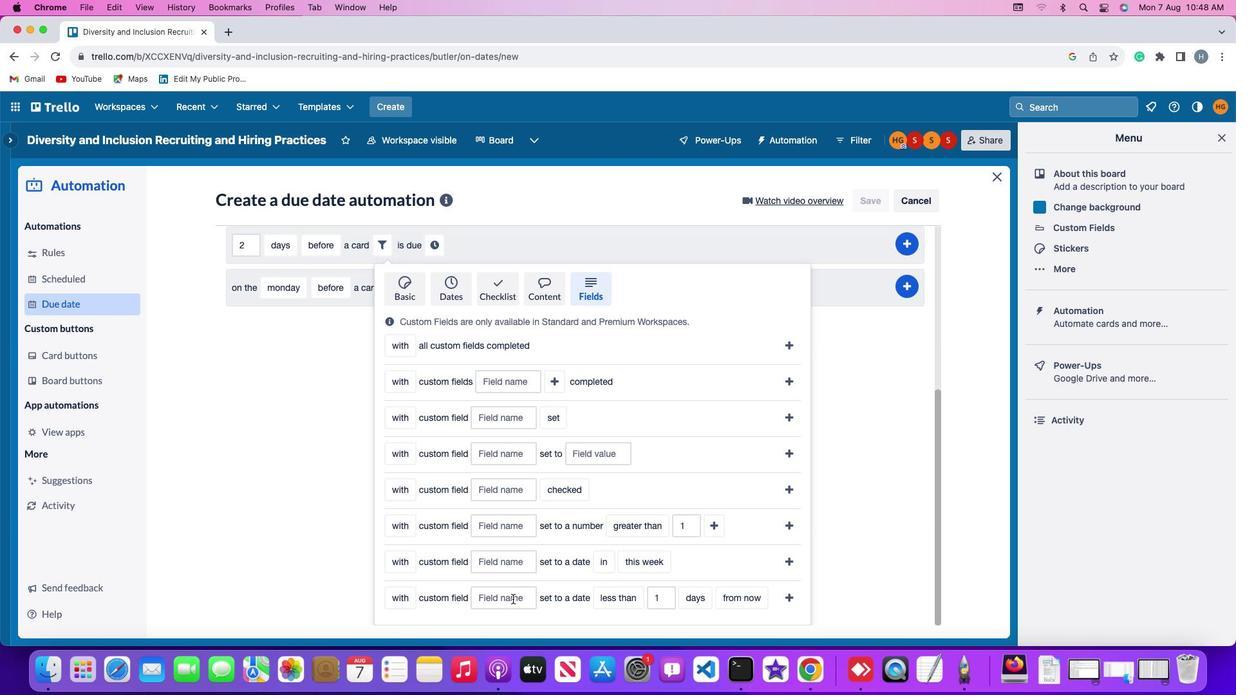 
Action: Mouse pressed left at (512, 597)
Screenshot: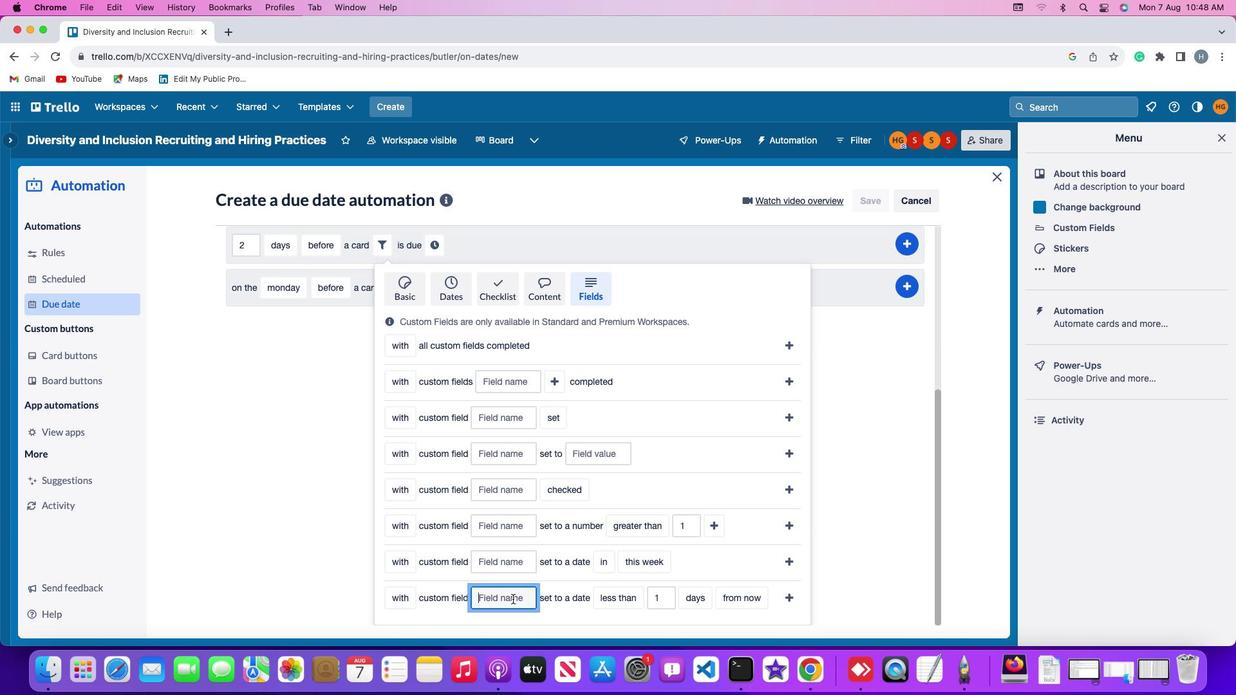 
Action: Key pressed Key.shift'R''e''s''u''m''e'
Screenshot: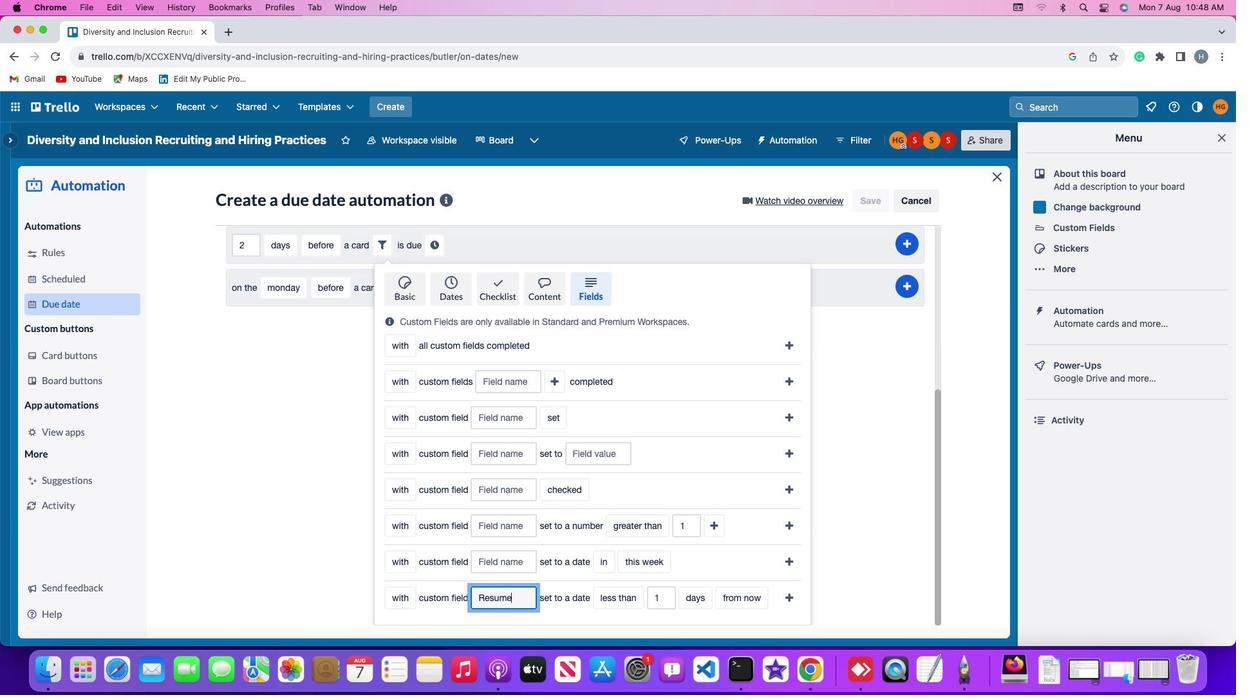 
Action: Mouse moved to (608, 600)
Screenshot: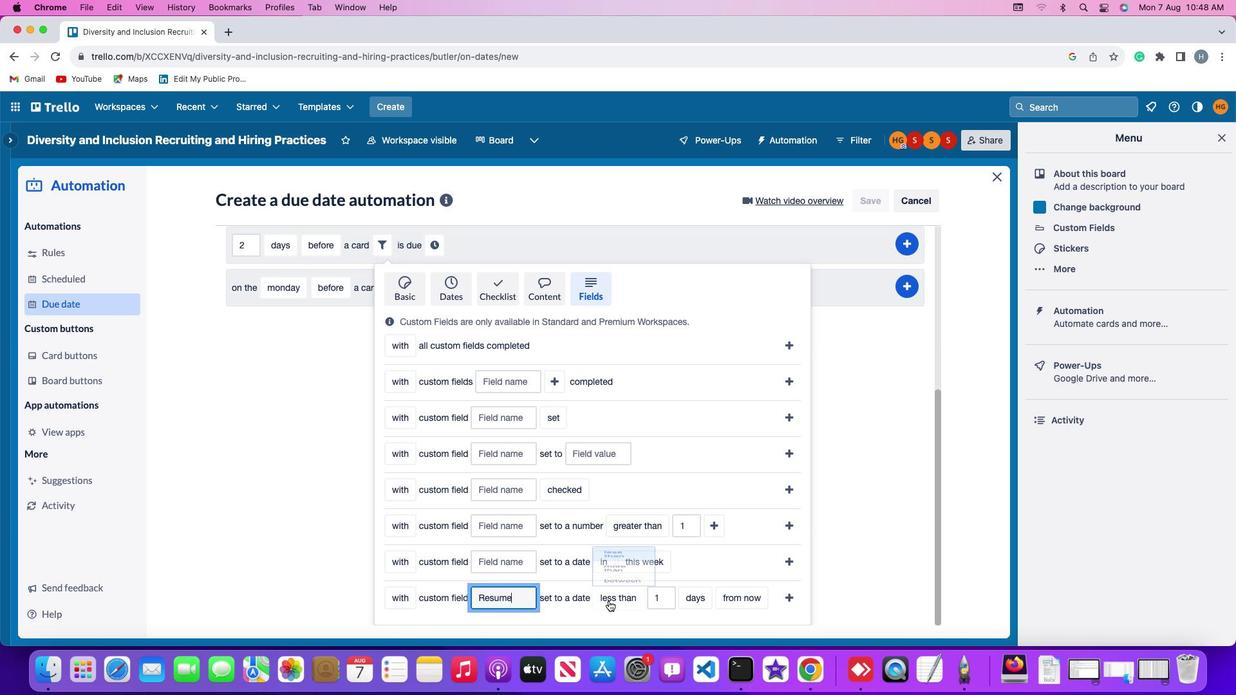 
Action: Mouse pressed left at (608, 600)
Screenshot: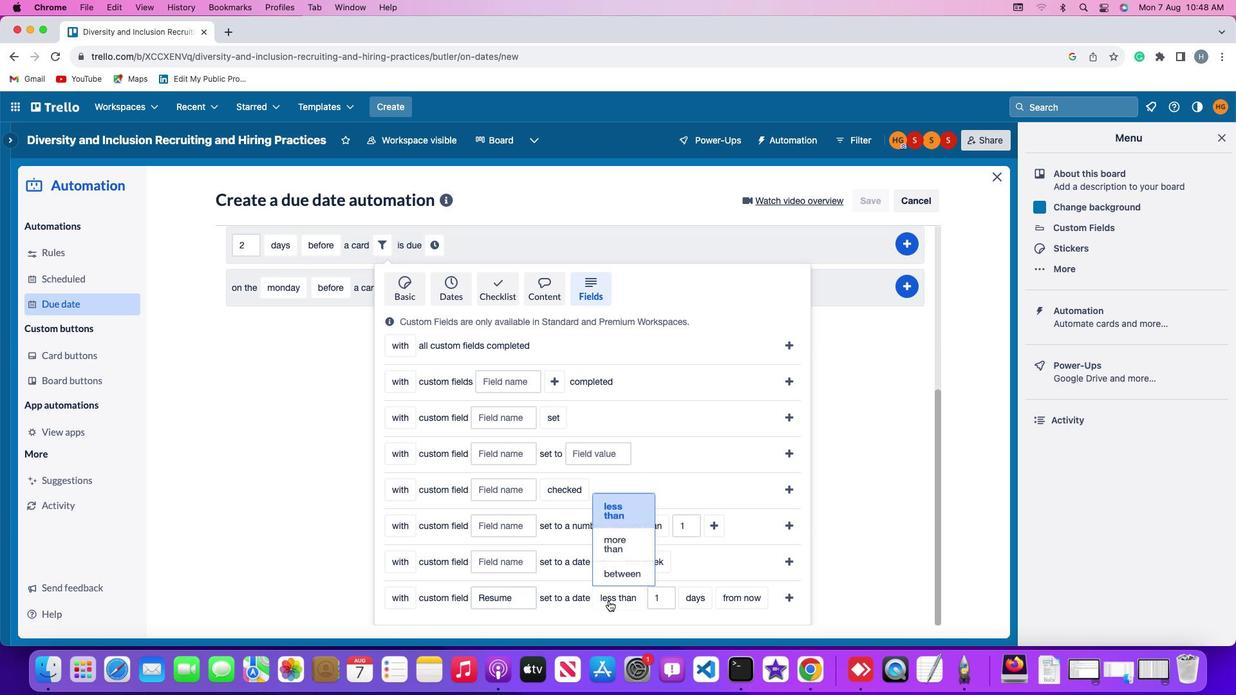 
Action: Mouse moved to (619, 537)
Screenshot: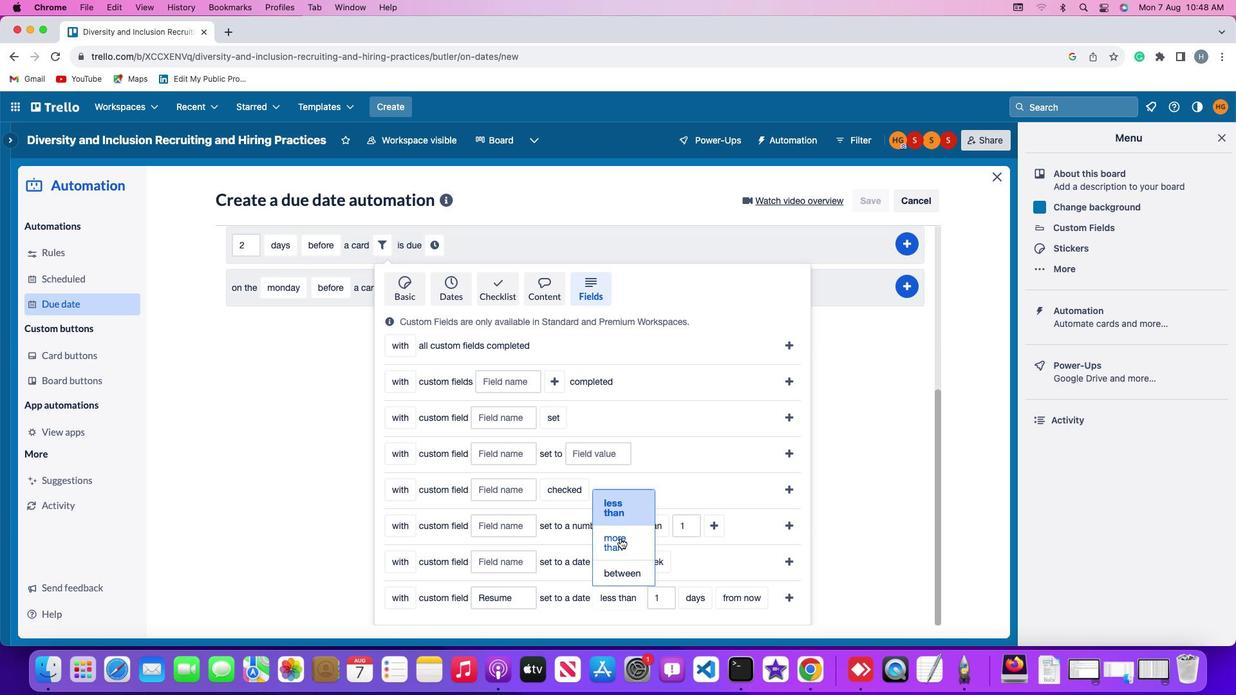 
Action: Mouse pressed left at (619, 537)
Screenshot: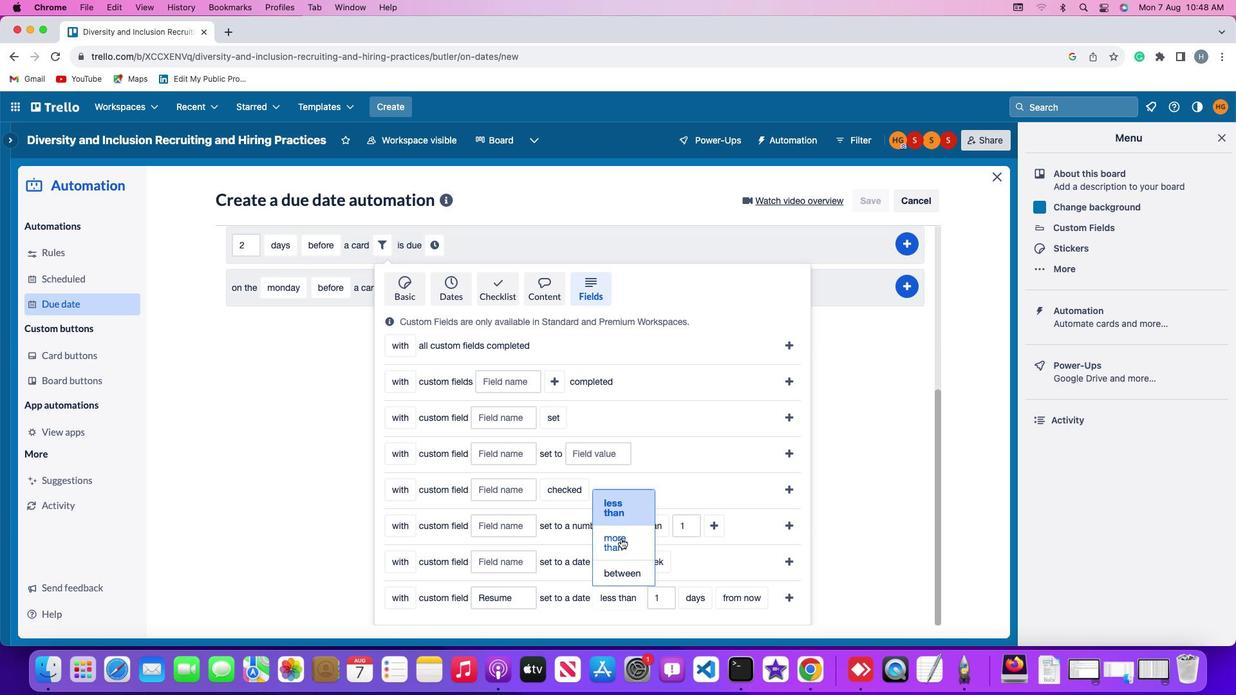 
Action: Mouse moved to (669, 596)
Screenshot: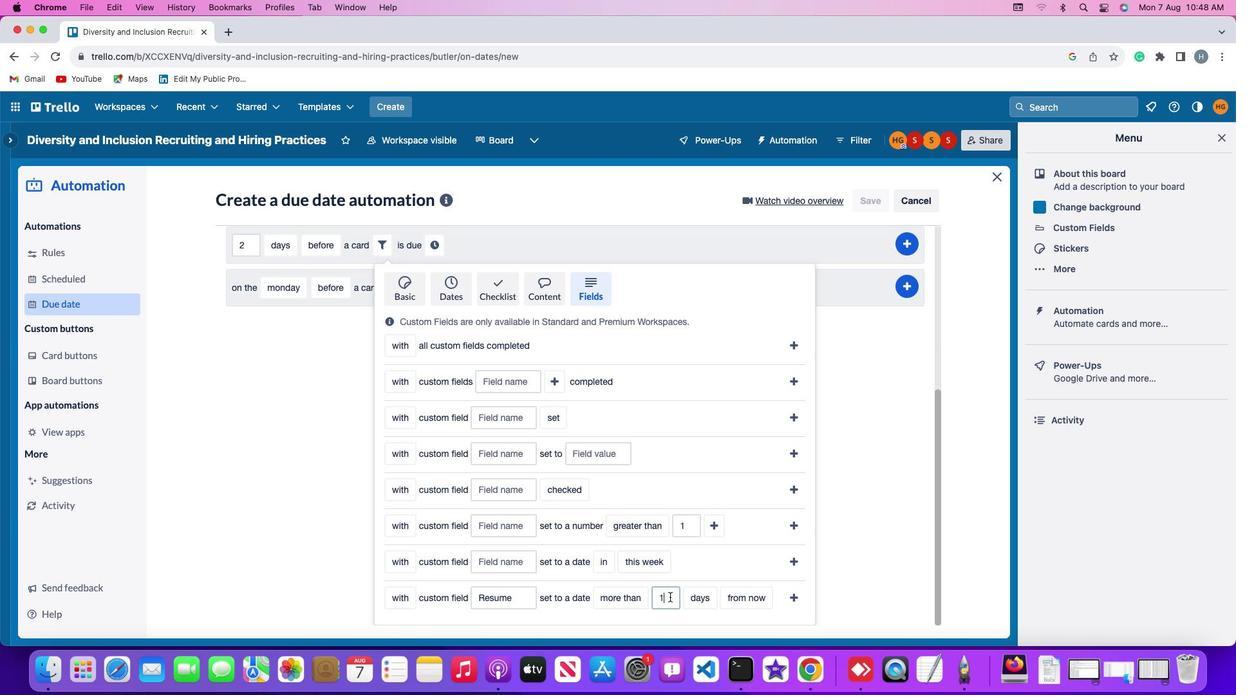 
Action: Mouse pressed left at (669, 596)
Screenshot: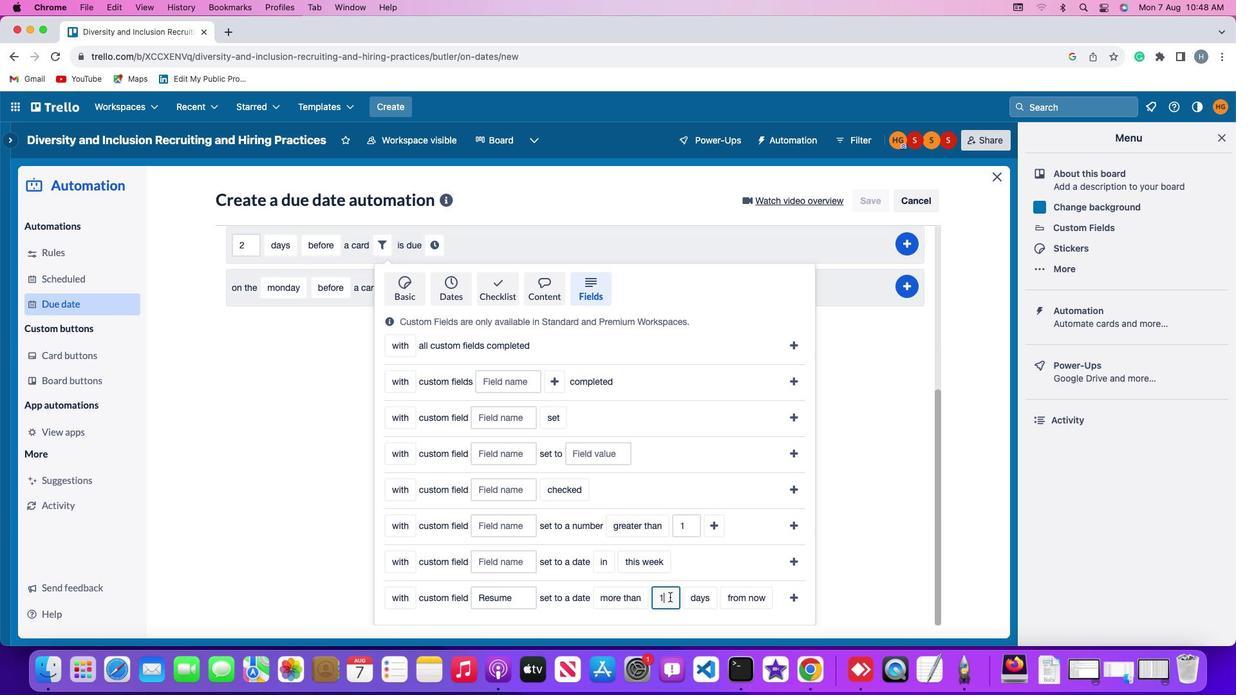 
Action: Key pressed Key.backspace'1'
Screenshot: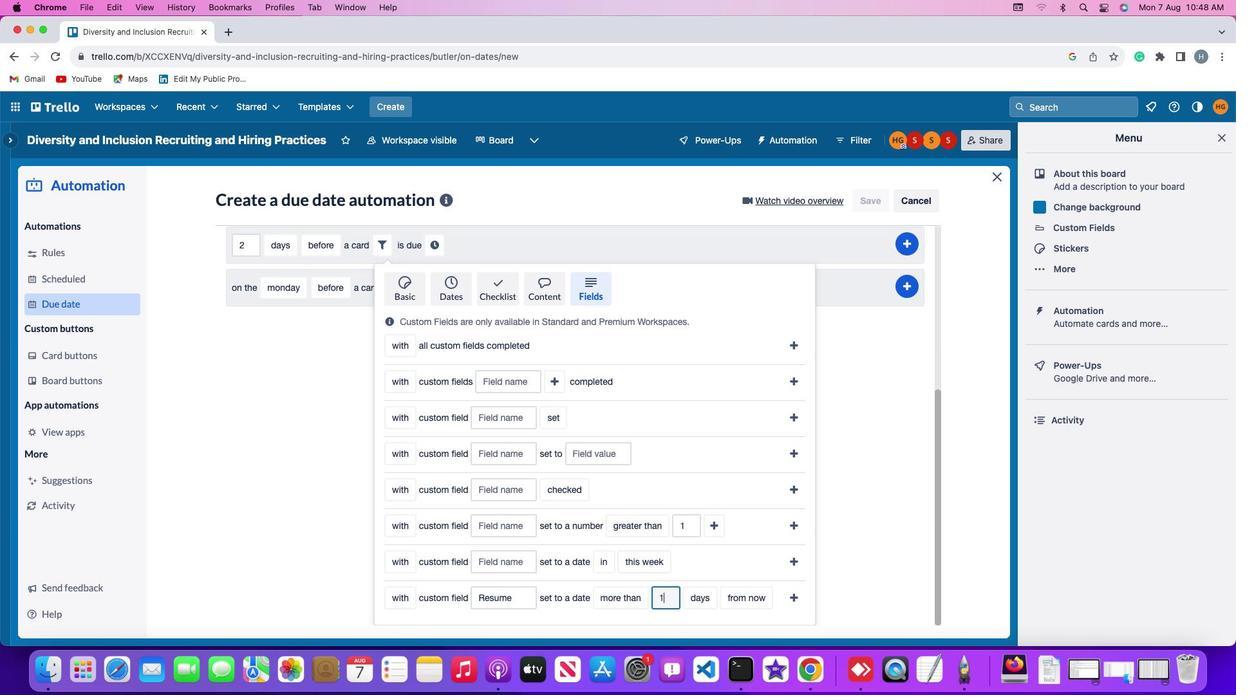 
Action: Mouse moved to (701, 597)
Screenshot: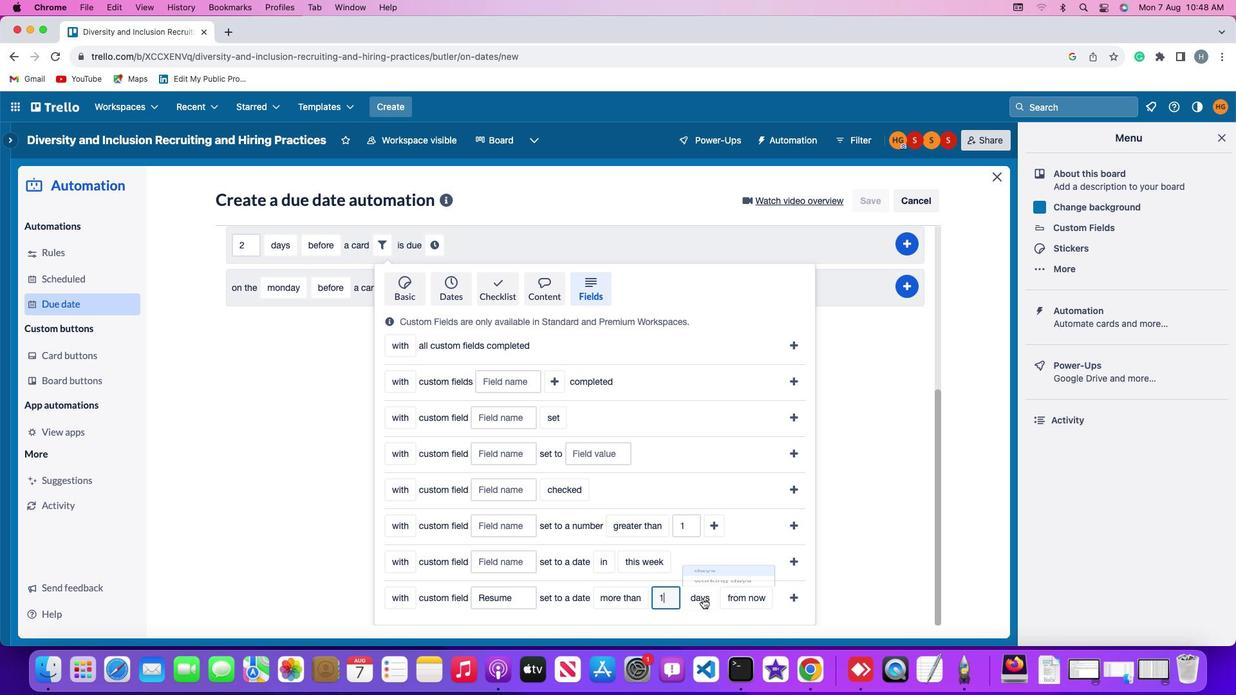 
Action: Mouse pressed left at (701, 597)
Screenshot: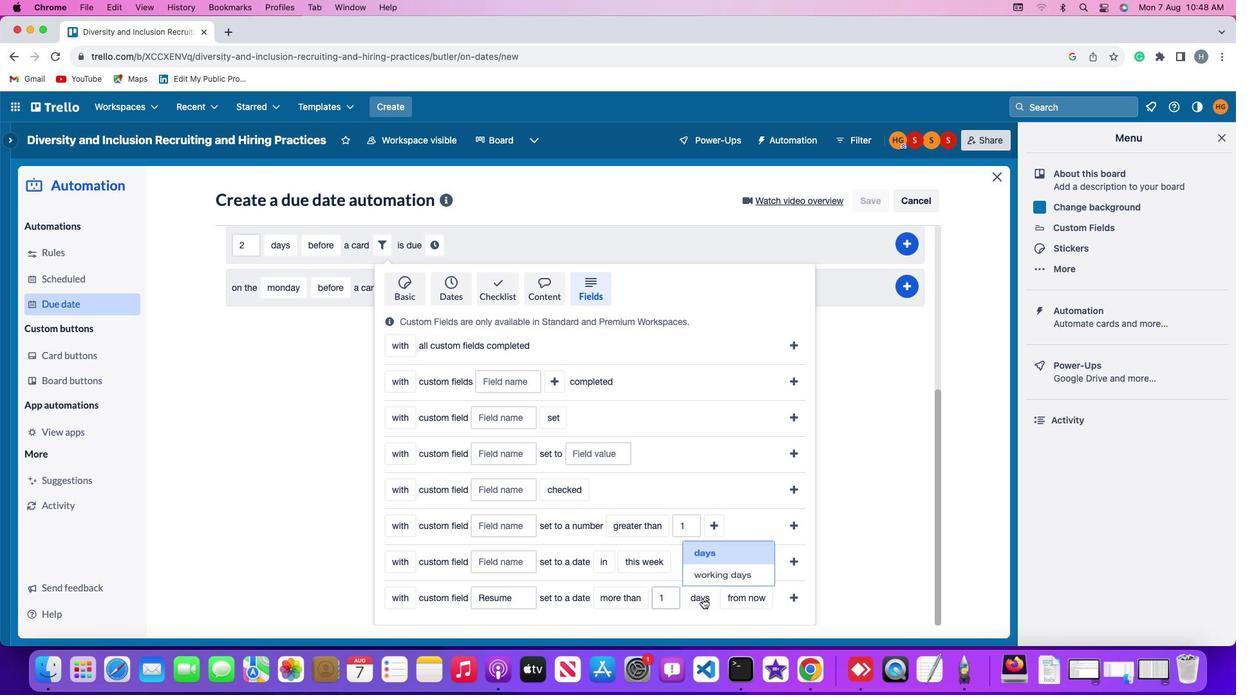 
Action: Mouse moved to (711, 548)
Screenshot: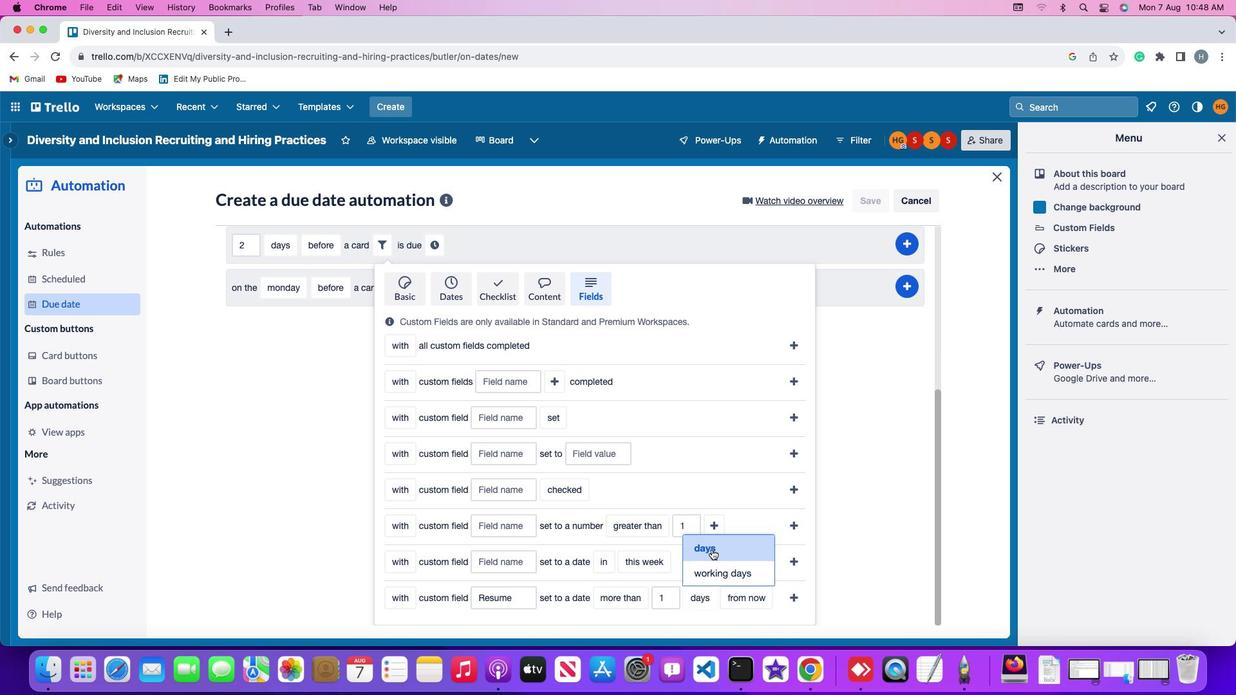 
Action: Mouse pressed left at (711, 548)
Screenshot: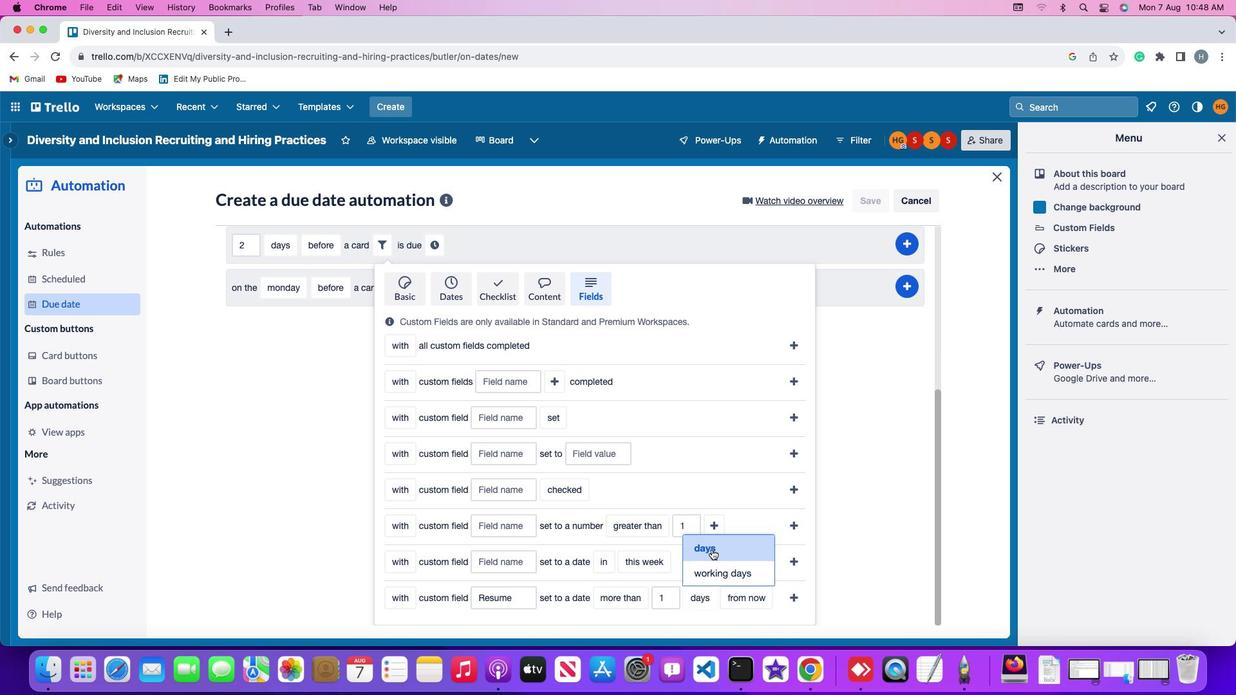 
Action: Mouse moved to (742, 600)
Screenshot: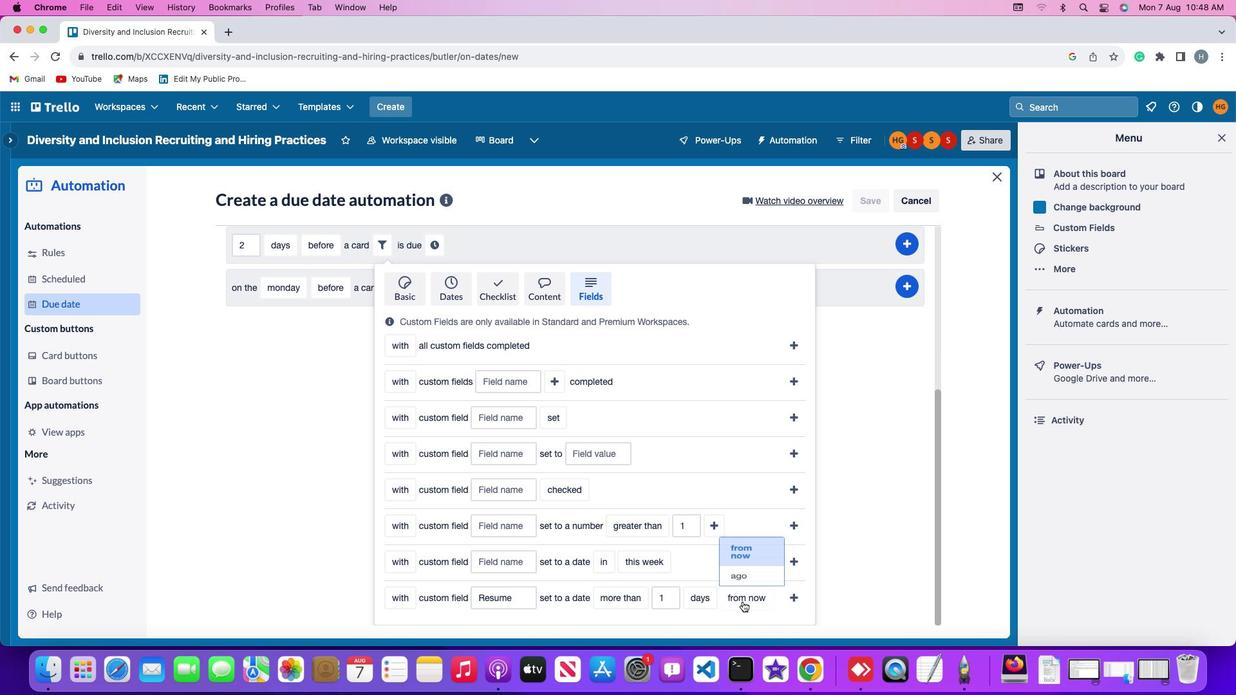 
Action: Mouse pressed left at (742, 600)
Screenshot: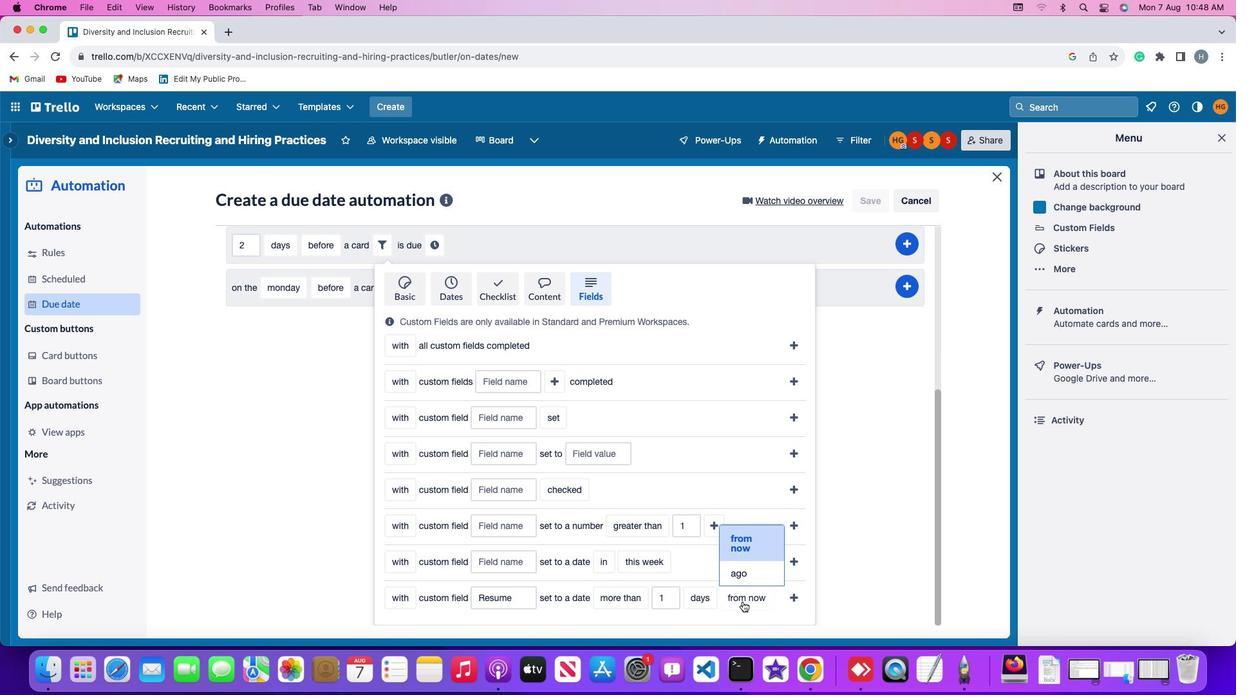 
Action: Mouse moved to (744, 540)
Screenshot: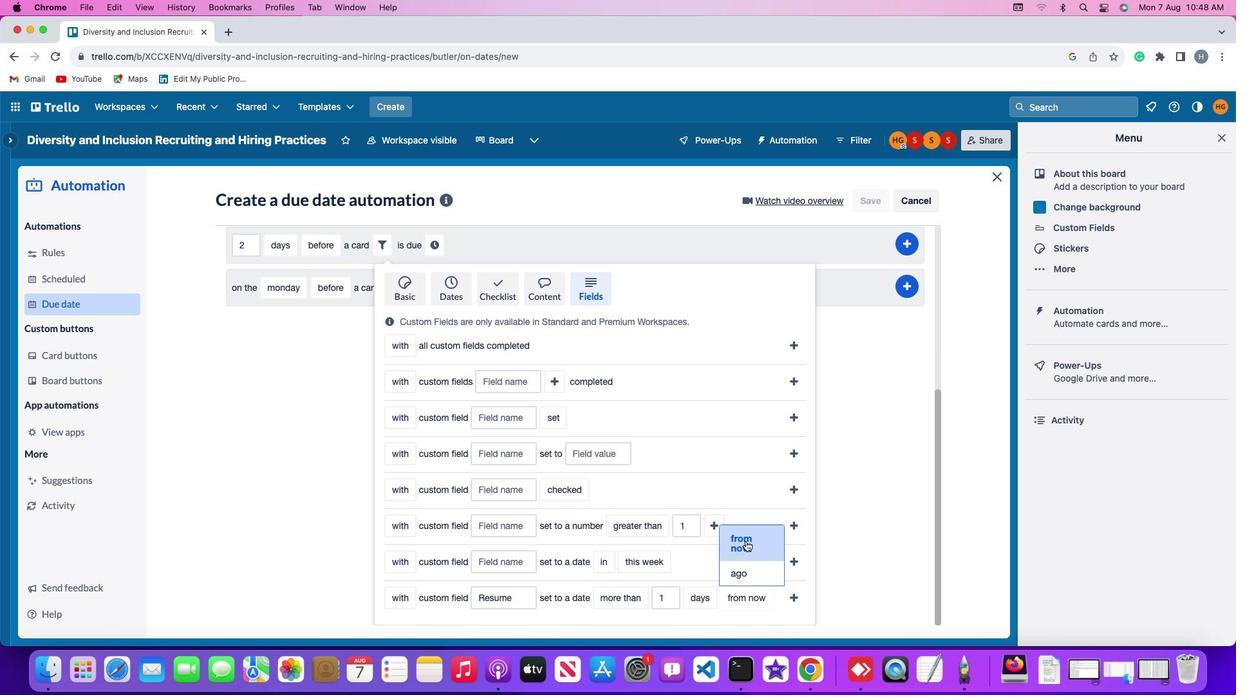 
Action: Mouse pressed left at (744, 540)
Screenshot: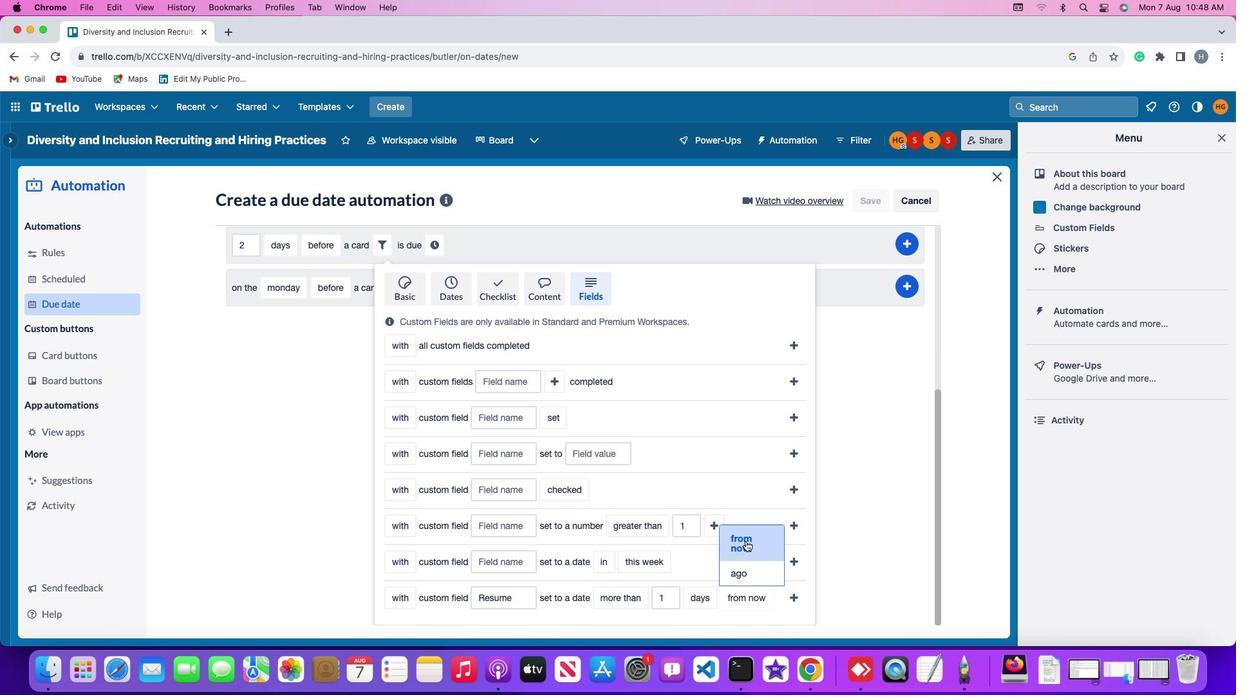 
Action: Mouse moved to (796, 594)
Screenshot: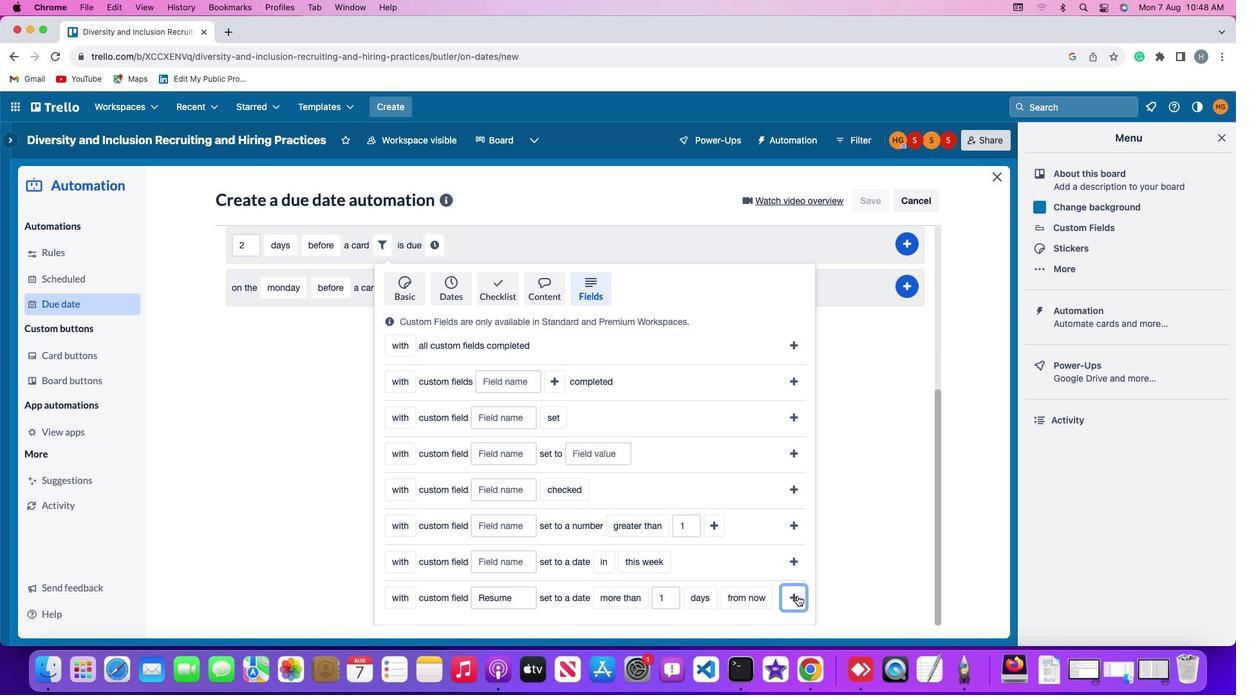 
Action: Mouse pressed left at (796, 594)
Screenshot: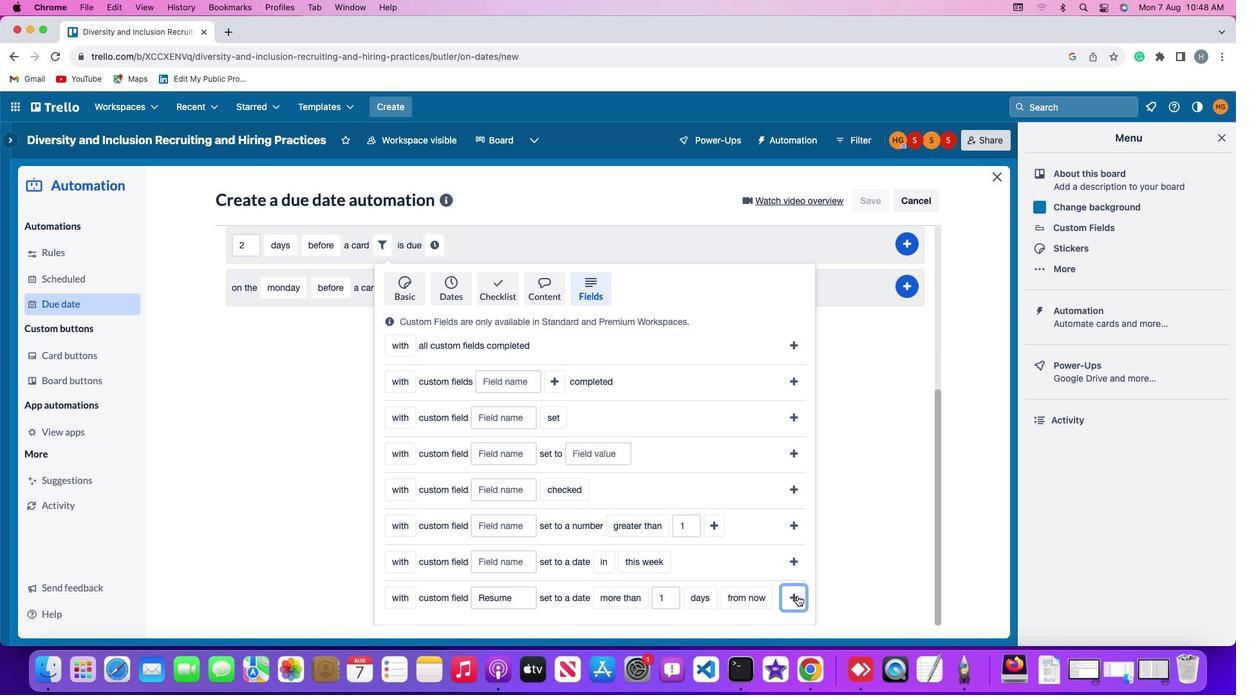 
Action: Mouse moved to (740, 512)
Screenshot: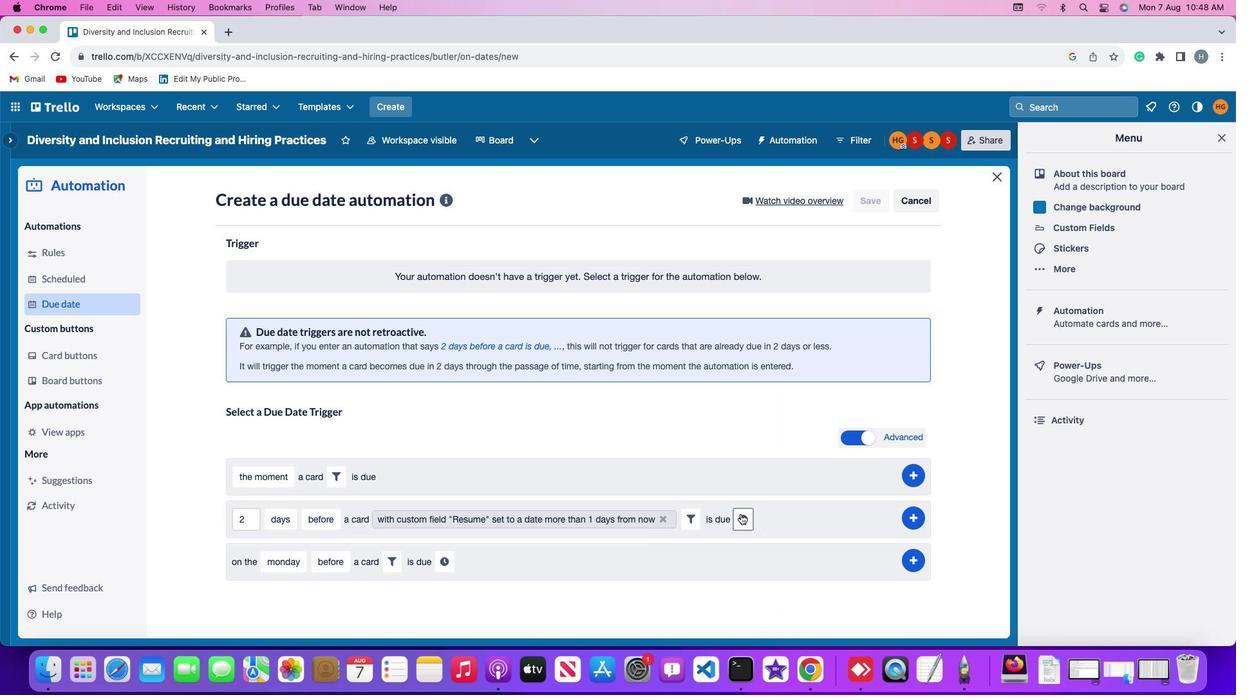 
Action: Mouse pressed left at (740, 512)
Screenshot: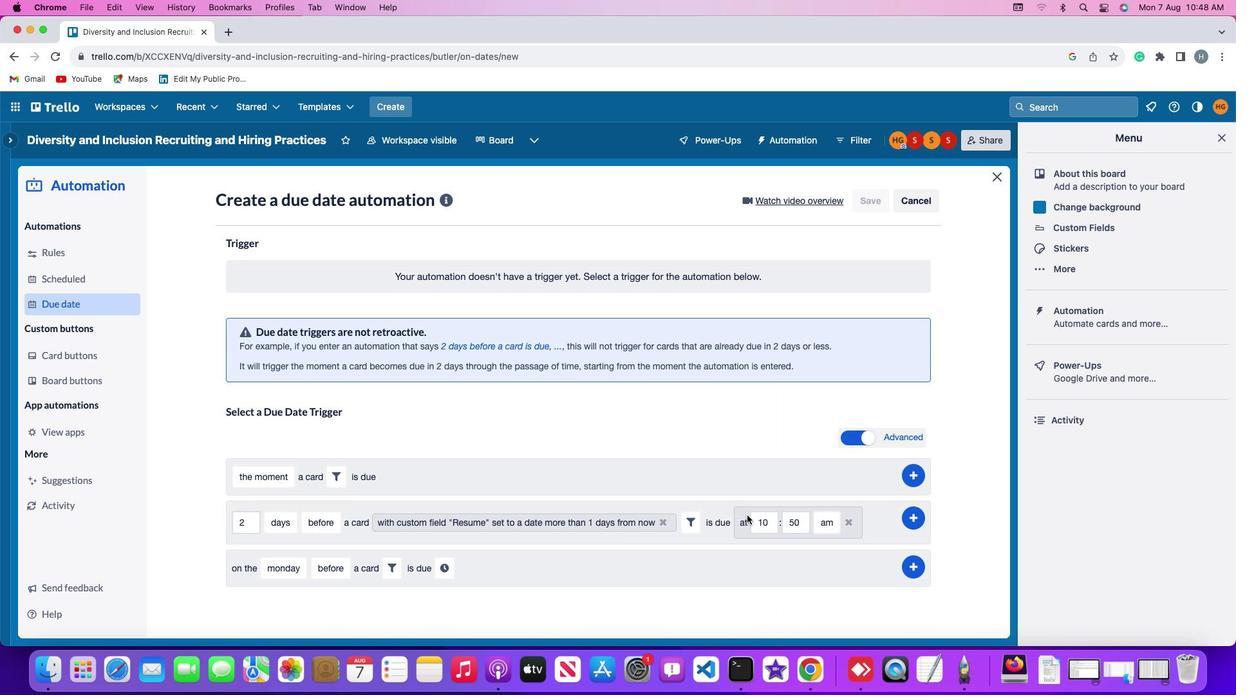 
Action: Mouse moved to (769, 519)
Screenshot: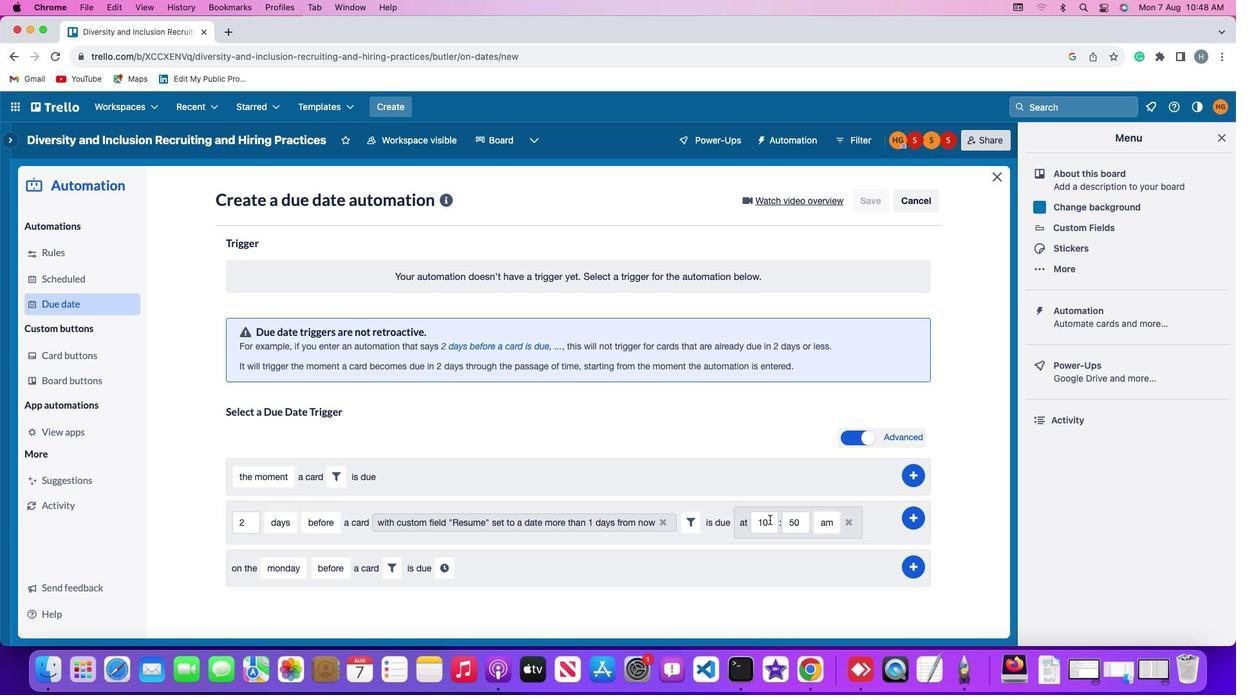 
Action: Mouse pressed left at (769, 519)
Screenshot: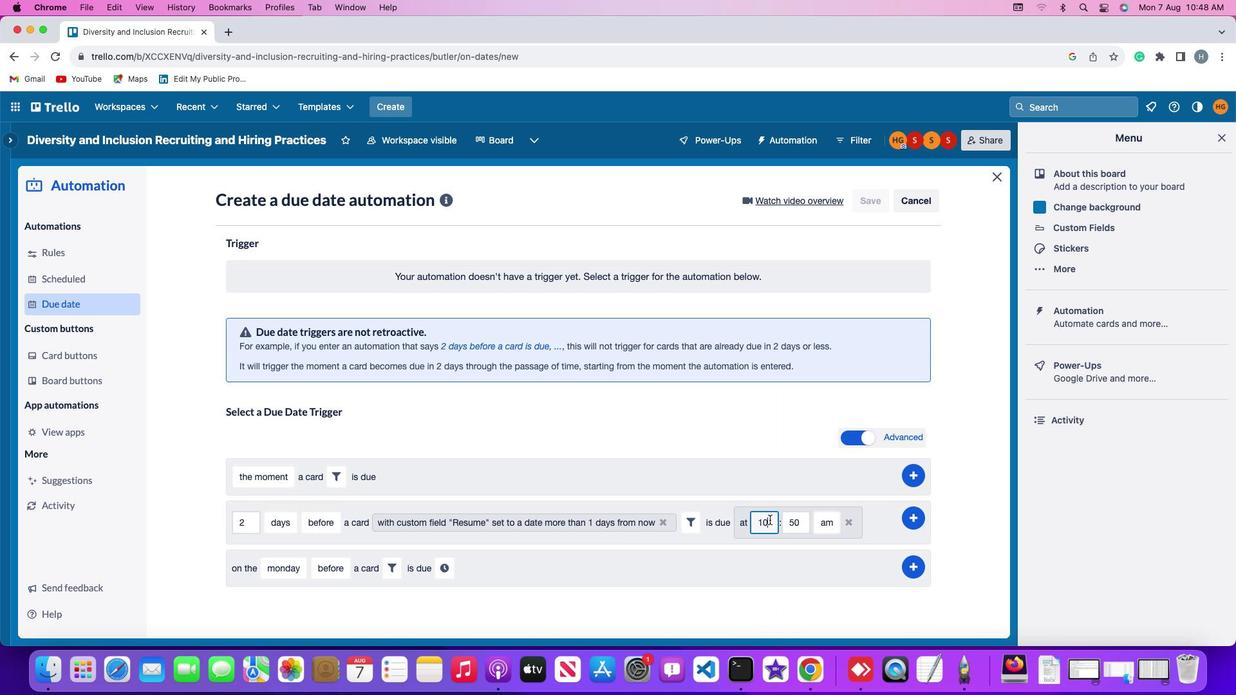 
Action: Key pressed Key.backspaceKey.backspace'1''1'
Screenshot: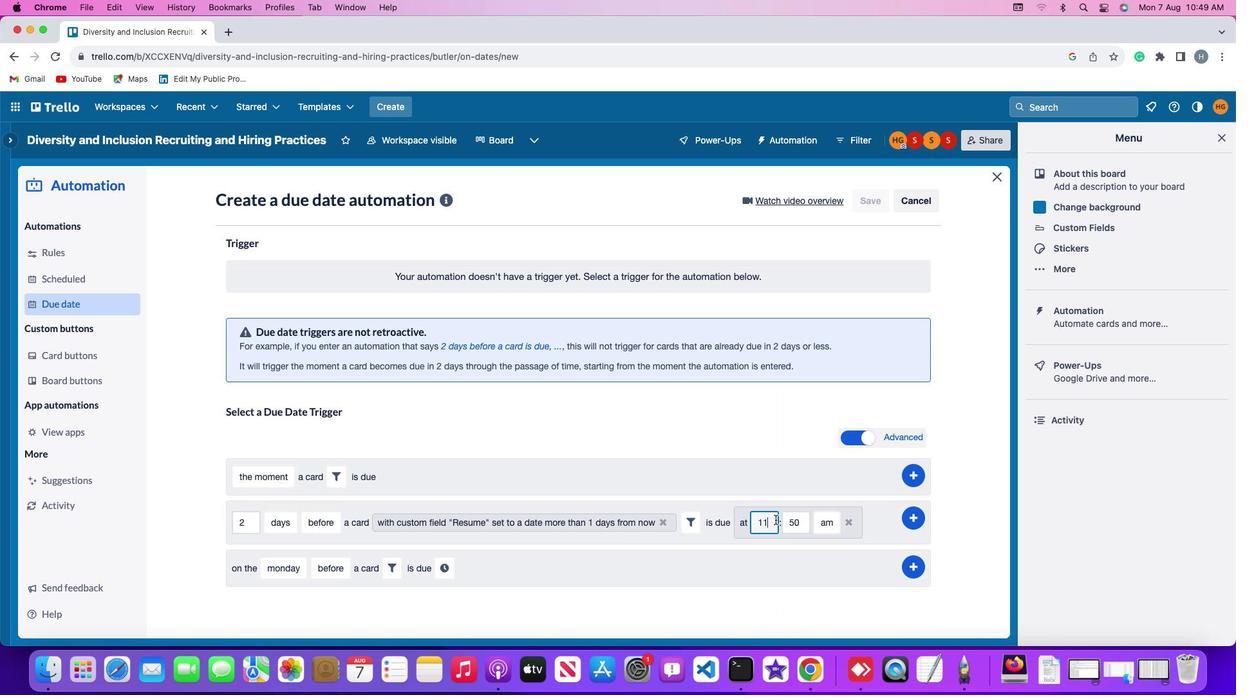 
Action: Mouse moved to (802, 520)
Screenshot: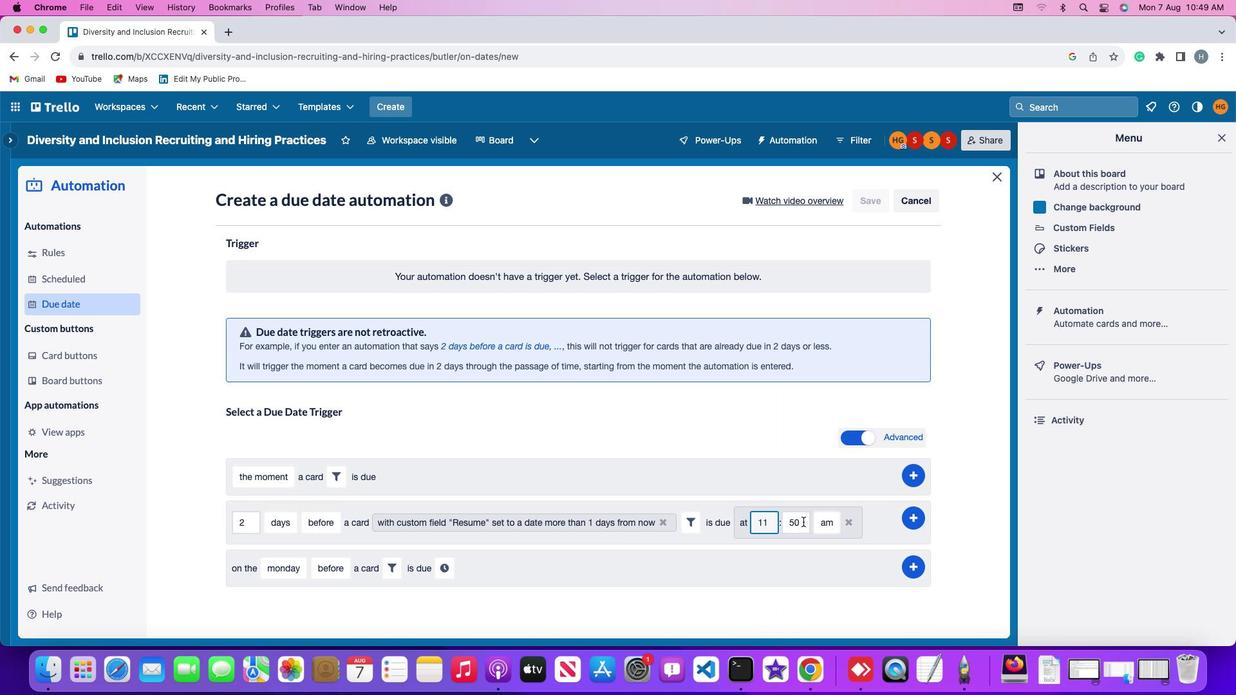 
Action: Mouse pressed left at (802, 520)
Screenshot: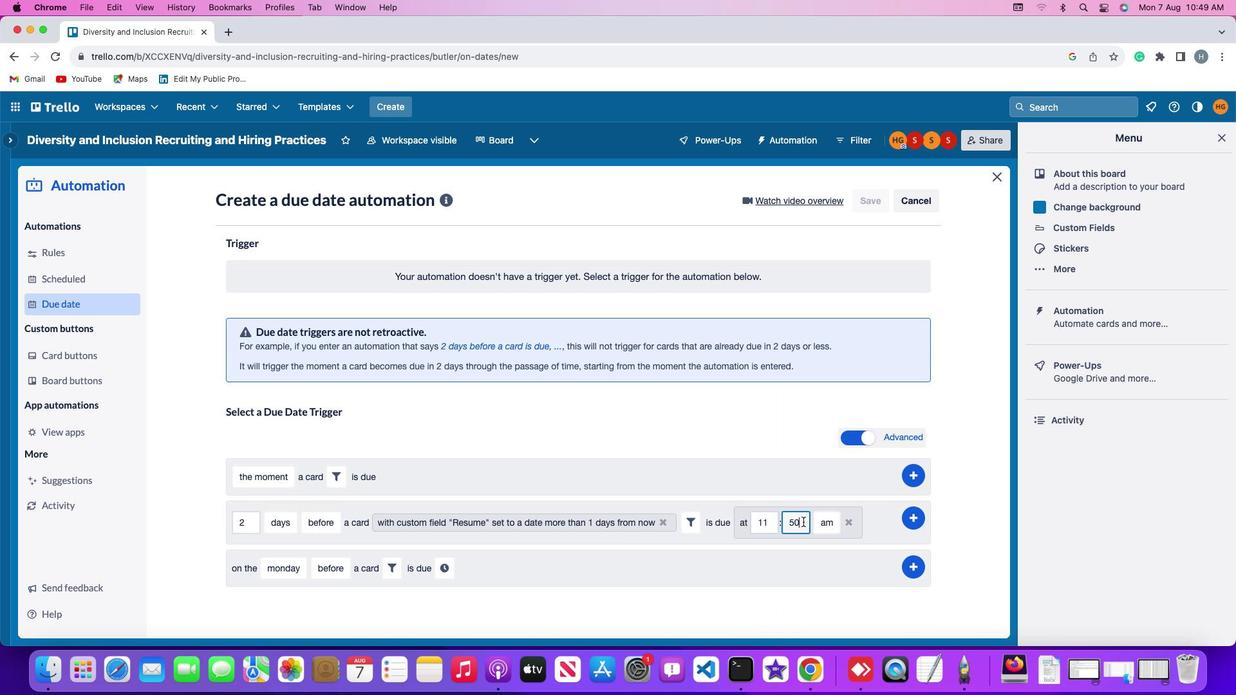 
Action: Key pressed Key.backspaceKey.backspace'0''0'
Screenshot: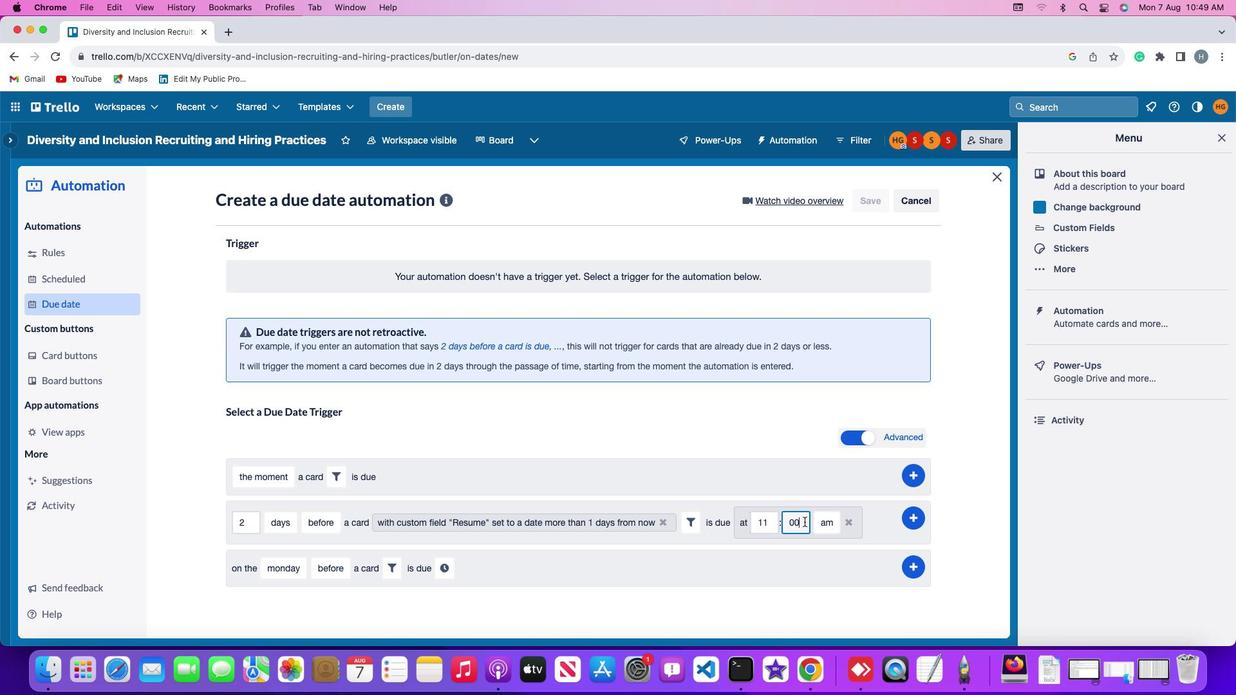 
Action: Mouse moved to (824, 521)
Screenshot: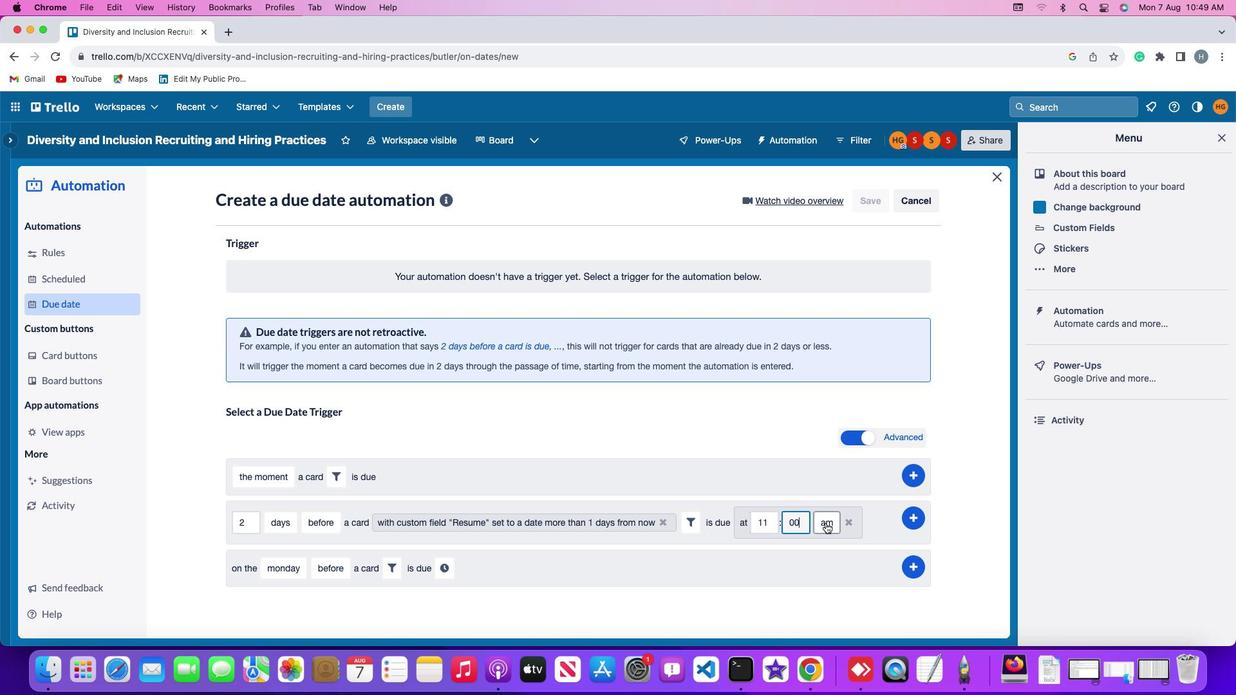 
Action: Mouse pressed left at (824, 521)
Screenshot: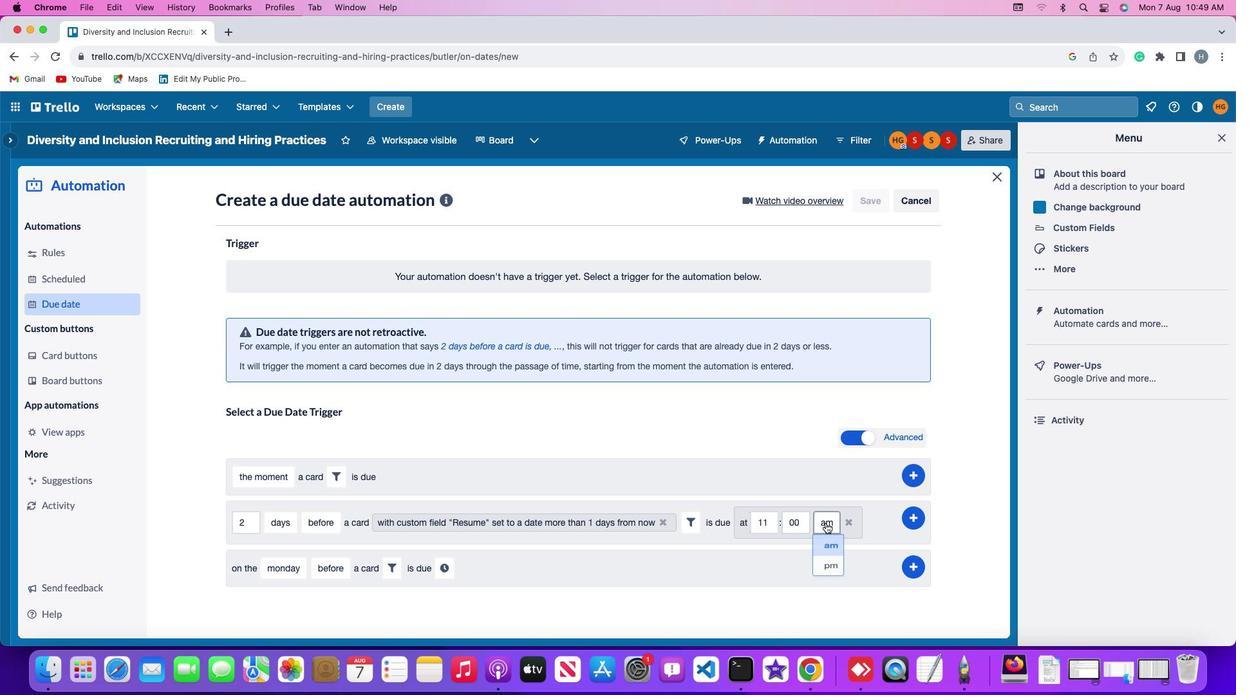 
Action: Mouse moved to (825, 554)
Screenshot: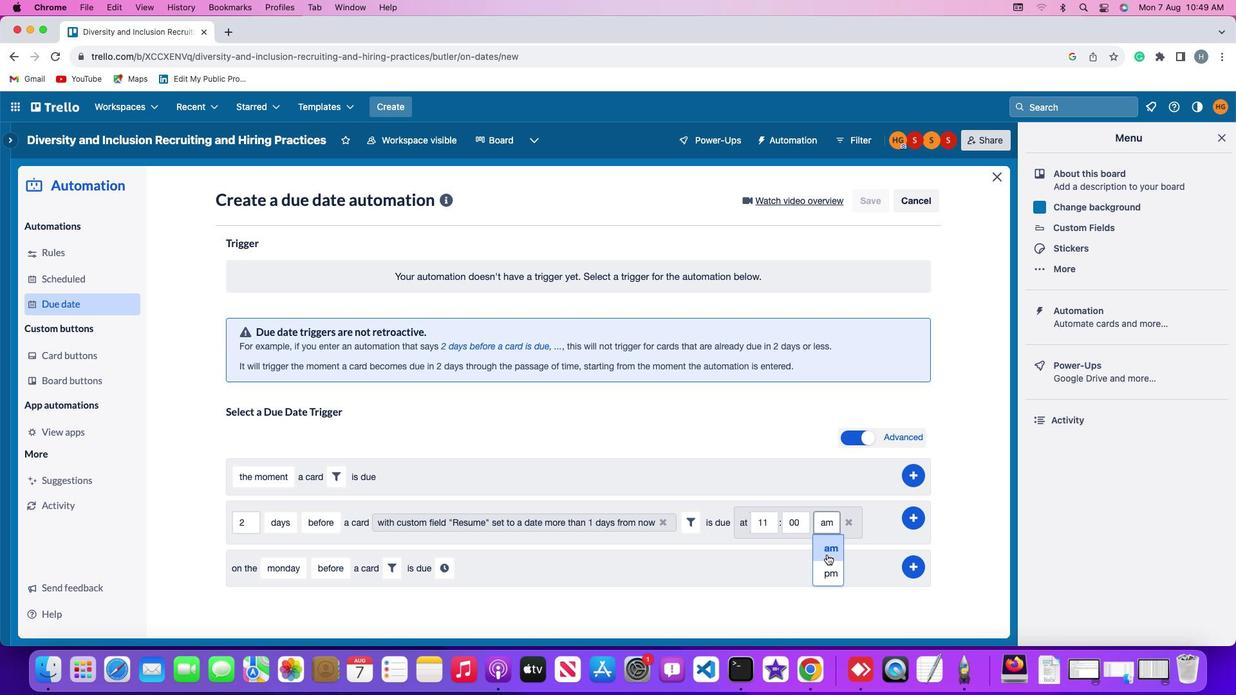 
Action: Mouse pressed left at (825, 554)
Screenshot: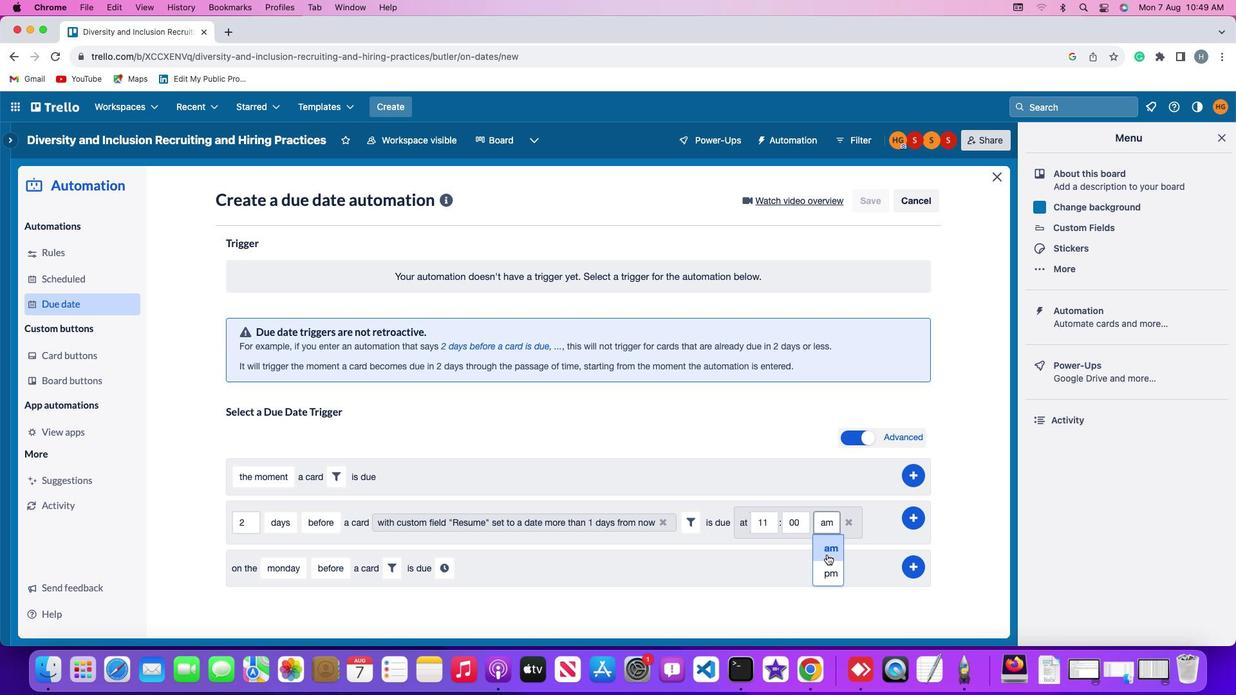 
Action: Mouse moved to (912, 519)
Screenshot: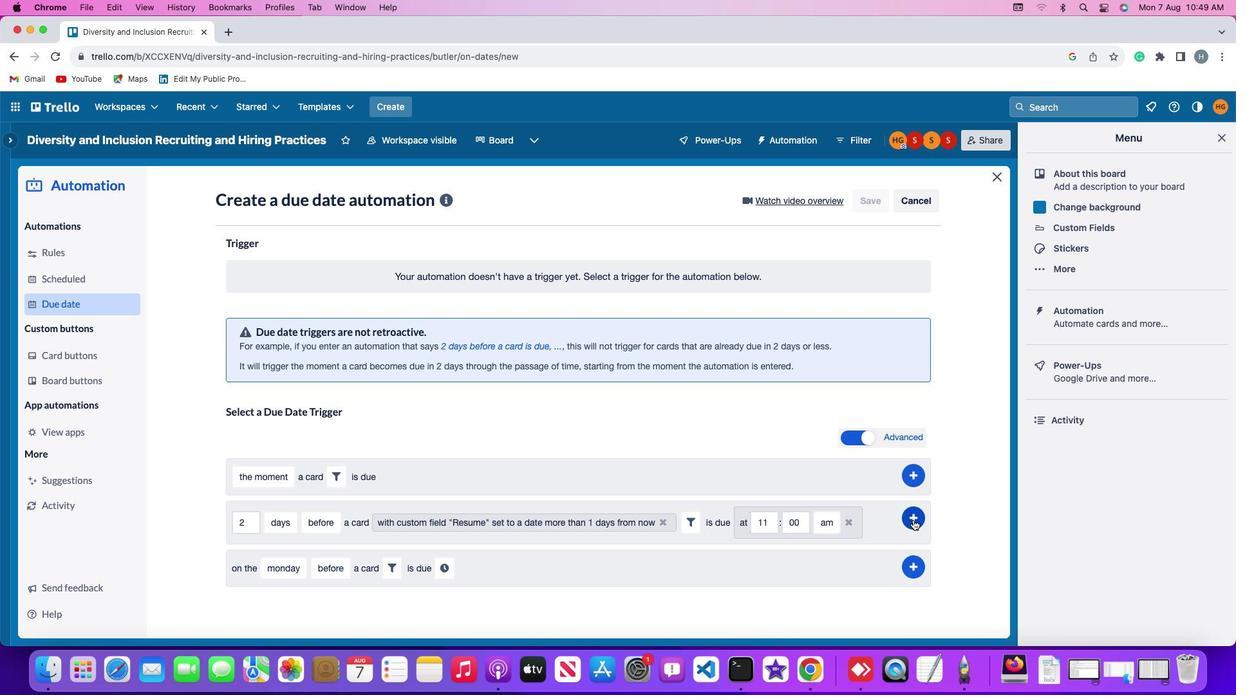 
Action: Mouse pressed left at (912, 519)
Screenshot: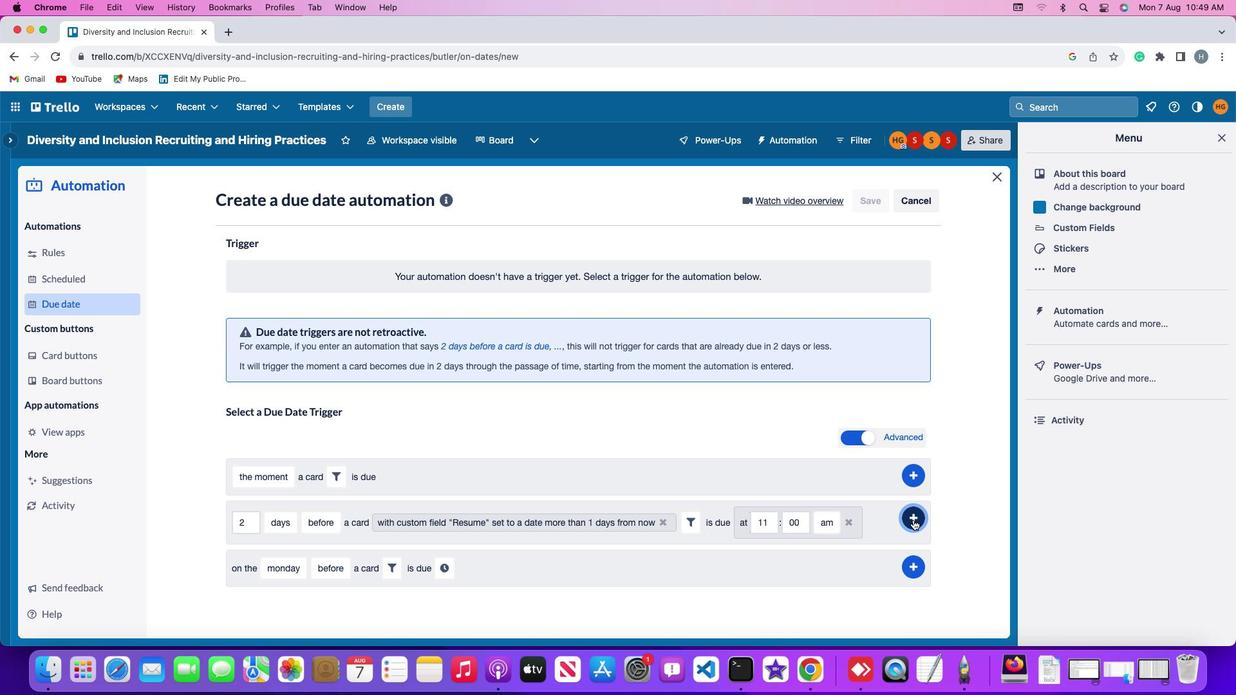 
Action: Mouse moved to (977, 414)
Screenshot: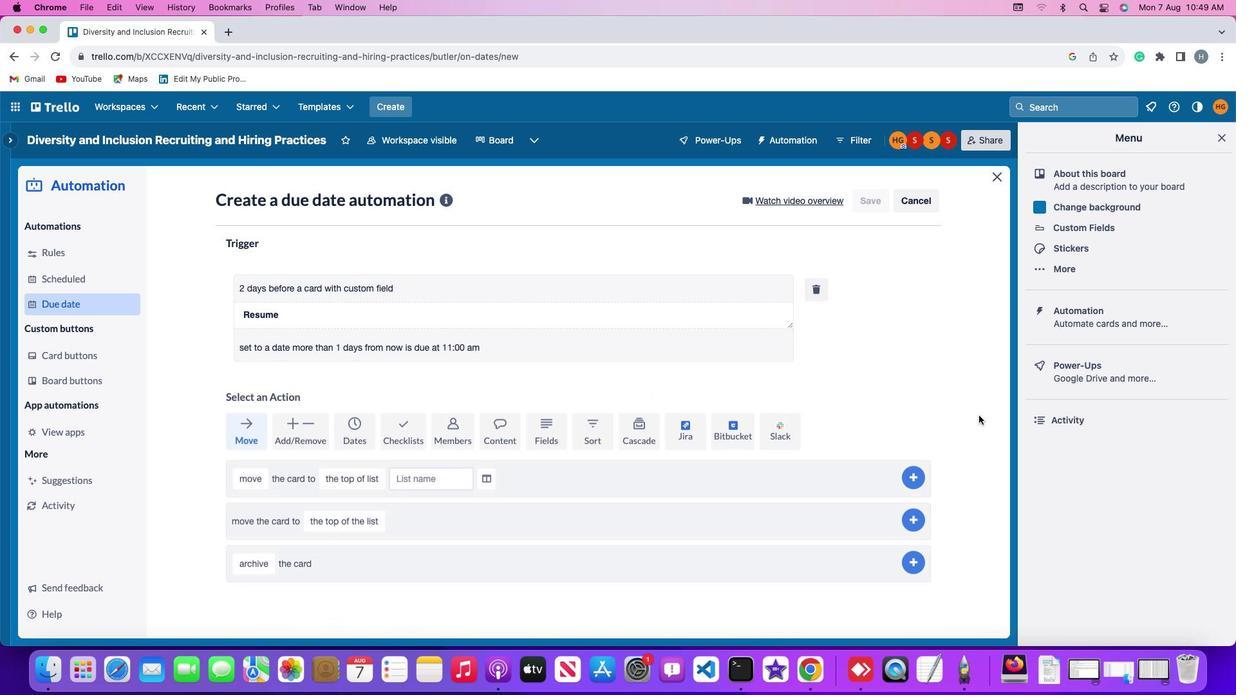 
